 Task: Schedule a meeting titled 'Discussion on Project Management' on 06/30/23 from 10:00 AM to 10:30 AM in 'Conference Hall B Wing' with Ajaz Imtiyaz Ansari and Ajay Kumar Jha, and include a Microsoft Teams link.
Action: Mouse moved to (12, 55)
Screenshot: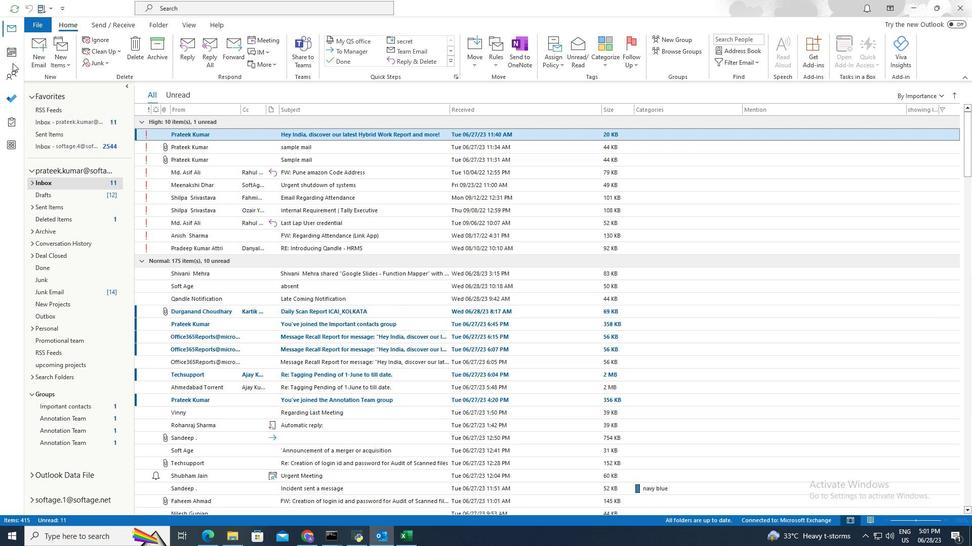 
Action: Mouse pressed left at (12, 55)
Screenshot: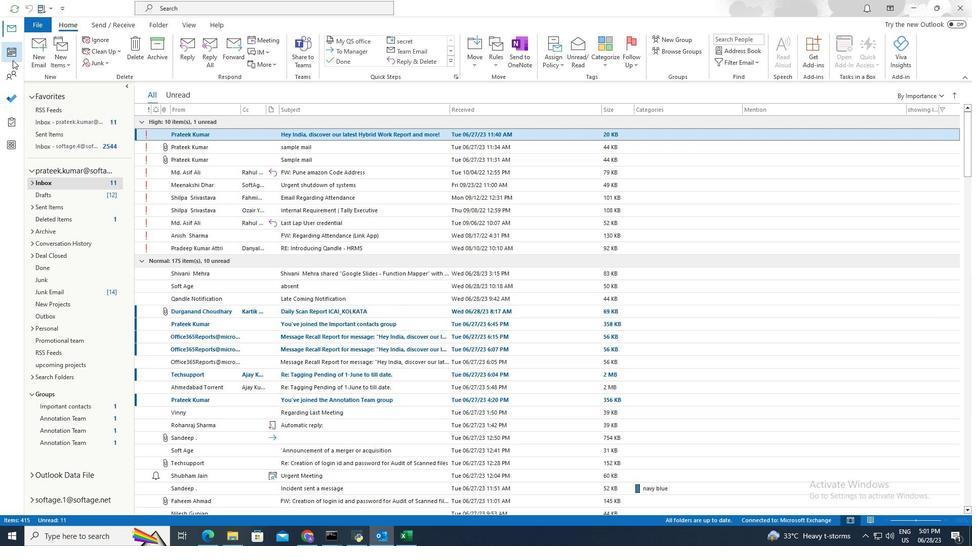 
Action: Mouse moved to (76, 57)
Screenshot: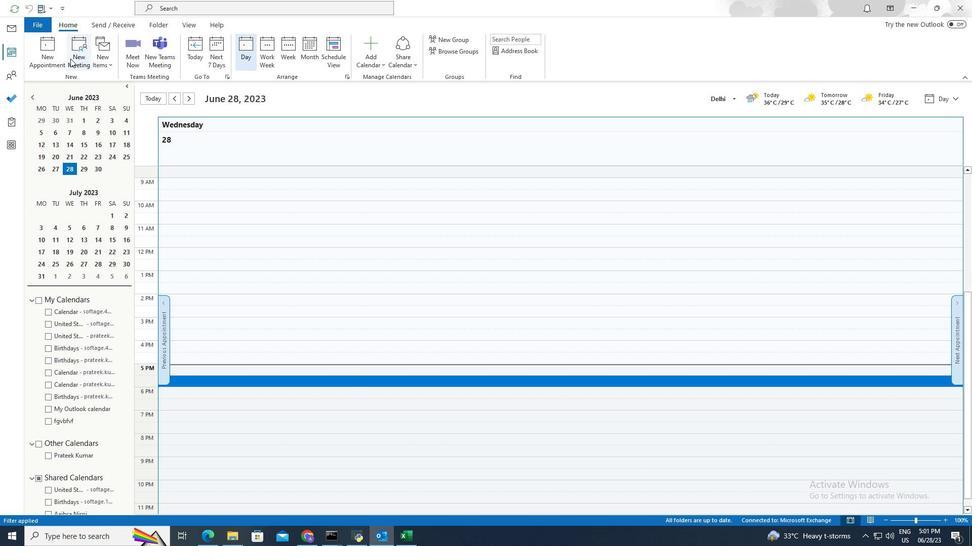 
Action: Mouse pressed left at (76, 57)
Screenshot: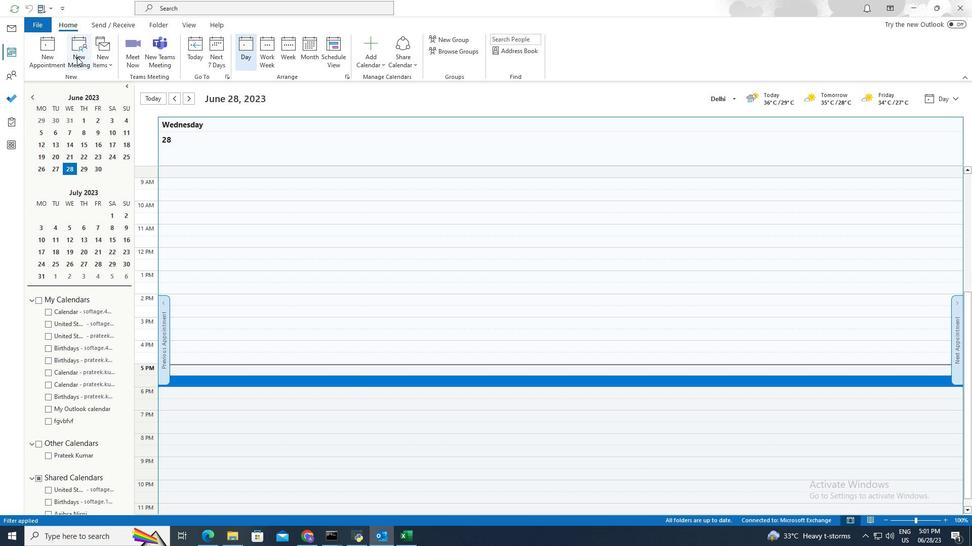 
Action: Mouse moved to (124, 130)
Screenshot: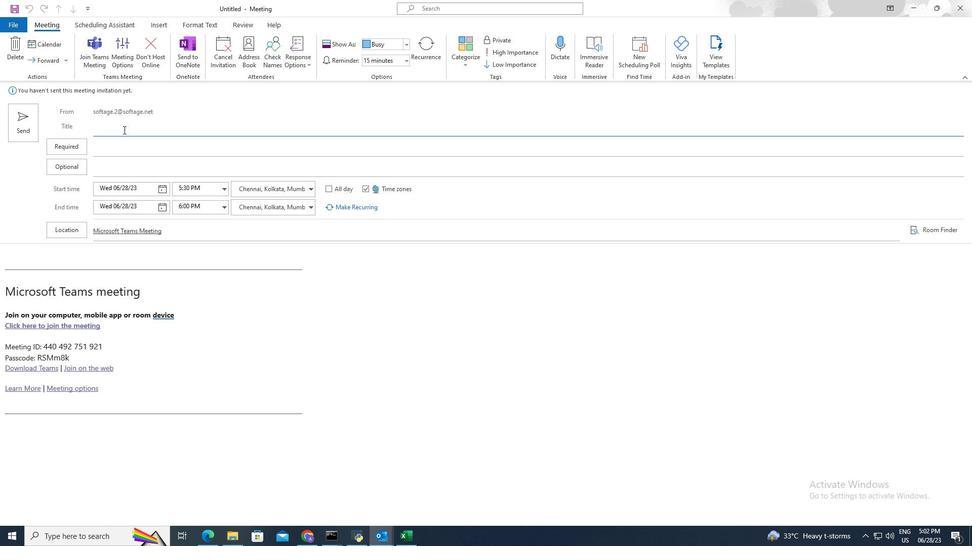 
Action: Mouse pressed left at (124, 130)
Screenshot: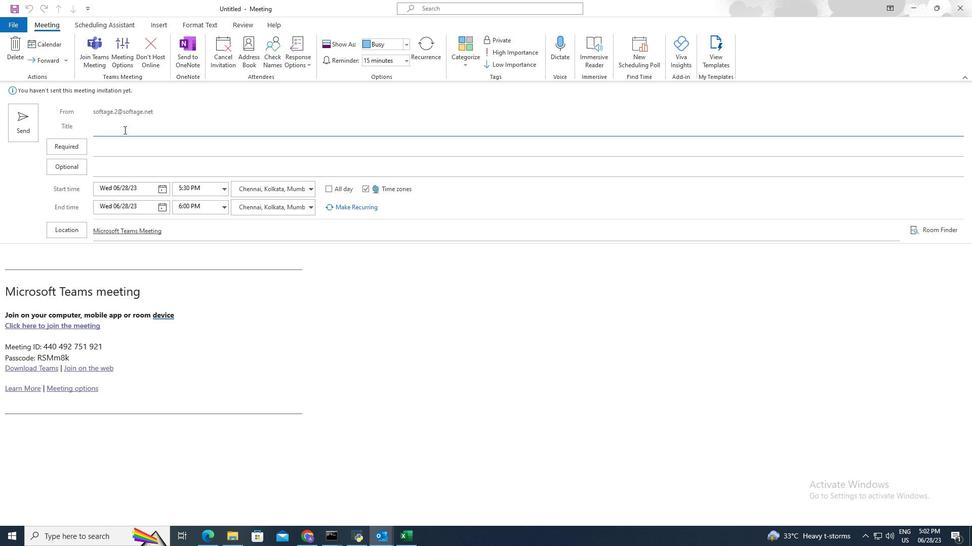 
Action: Mouse moved to (125, 129)
Screenshot: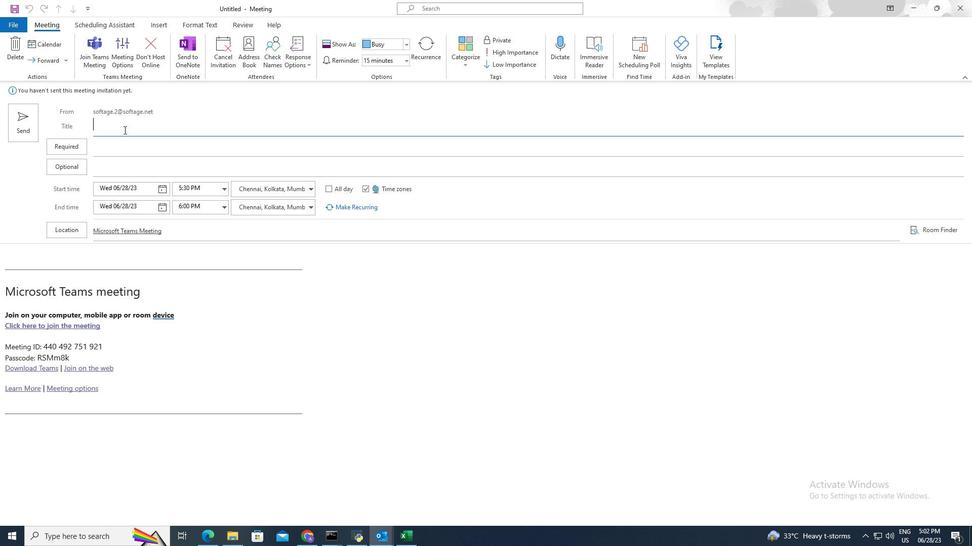 
Action: Key pressed <Key.shift>Discussion<Key.space>on<Key.space><Key.shift>Project<Key.space><Key.shift>Management
Screenshot: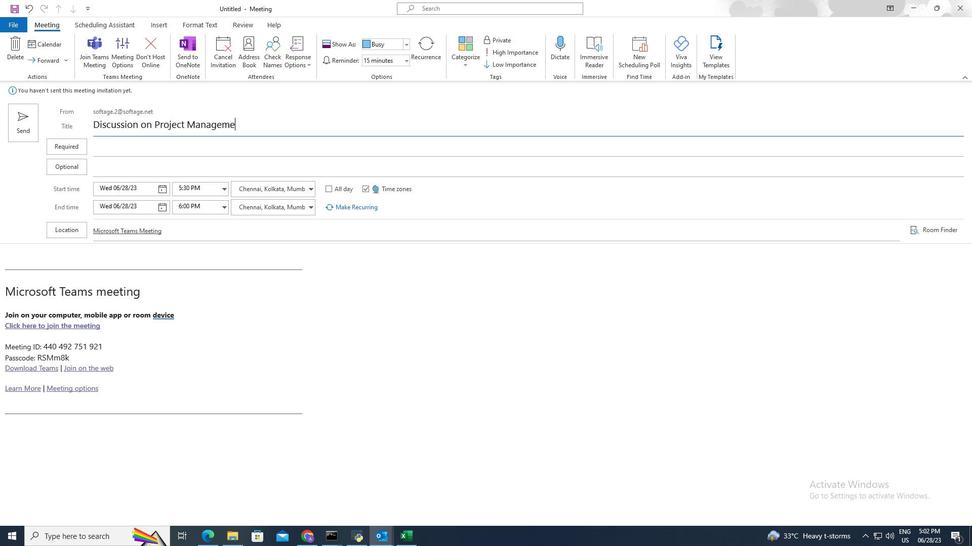 
Action: Mouse moved to (128, 252)
Screenshot: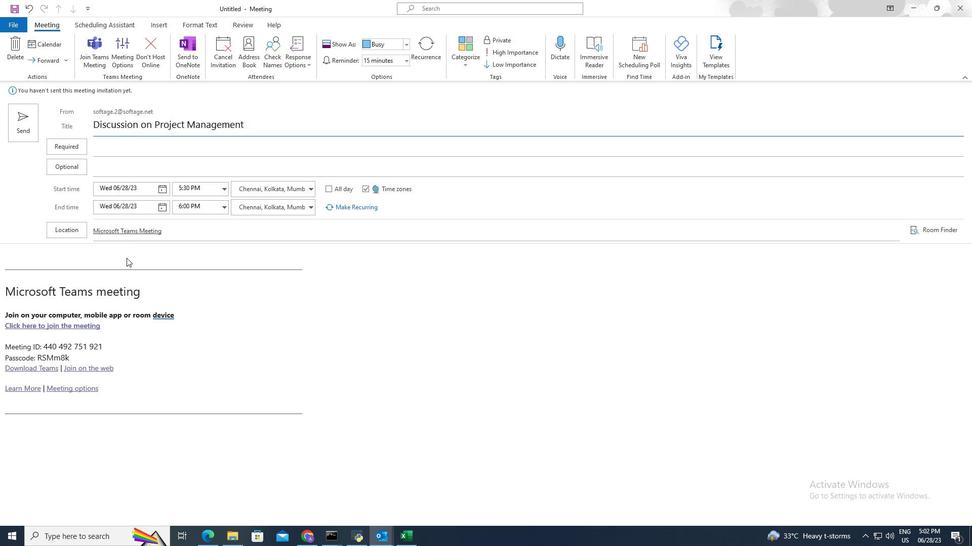 
Action: Mouse pressed left at (128, 252)
Screenshot: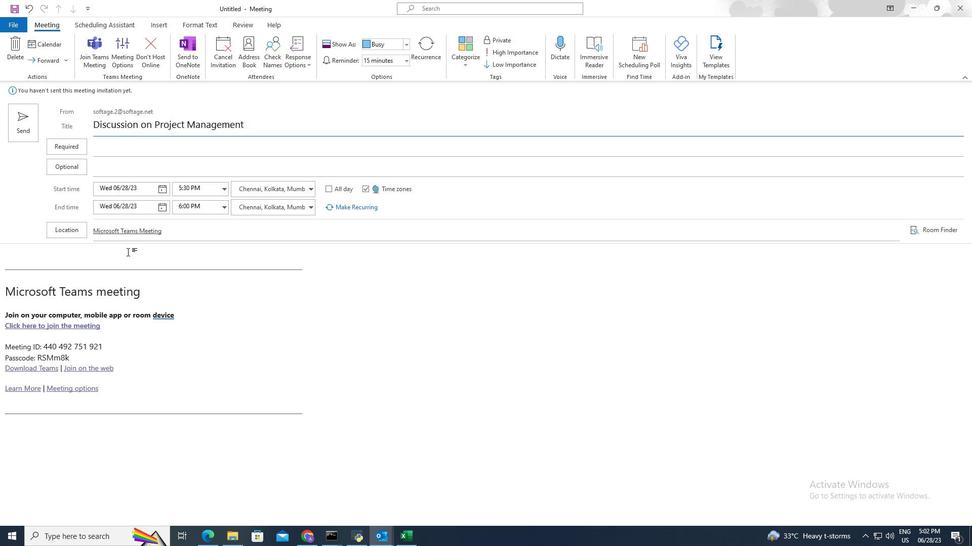 
Action: Key pressed <Key.shift>Kindly<Key.space>ber<Key.backspace><Key.space>aba<Key.backspace><Key.backspace>vailabe<Key.backspace>le<Key.space>on<Key.space>time<Key.space>and<Key.space>it<Key.space>is<Key.space>mee<Key.backspace><Key.backspace>andatory<Key.space>for<Key.space>a
Screenshot: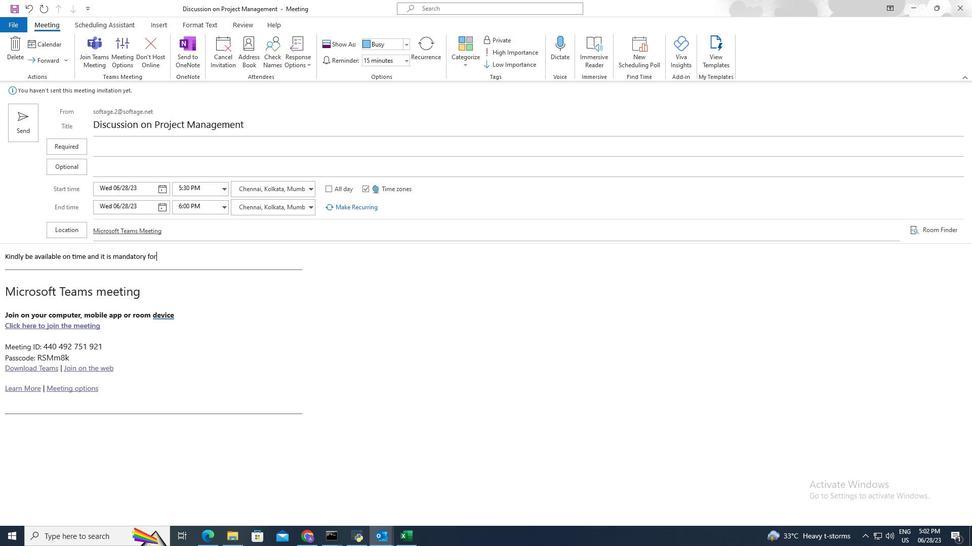 
Action: Mouse moved to (128, 251)
Screenshot: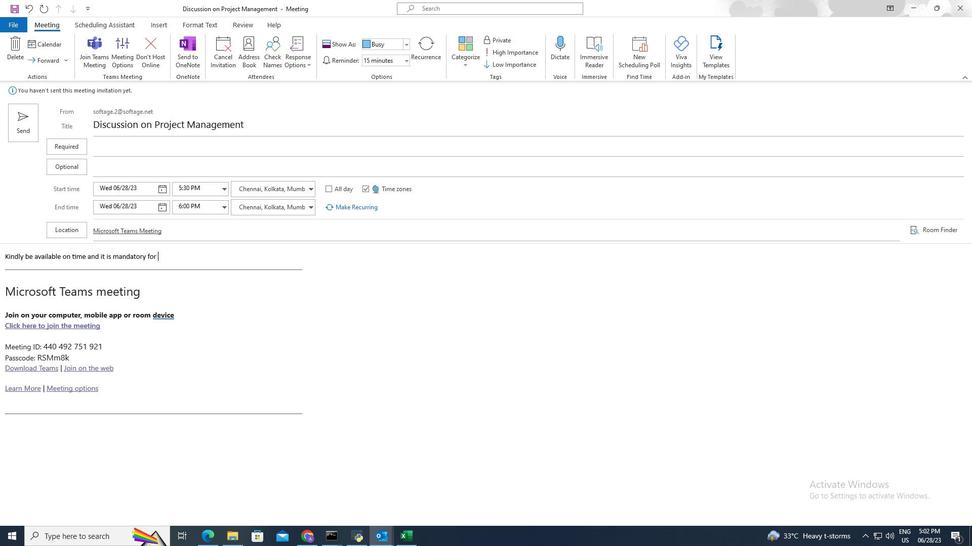 
Action: Key pressed ll
Screenshot: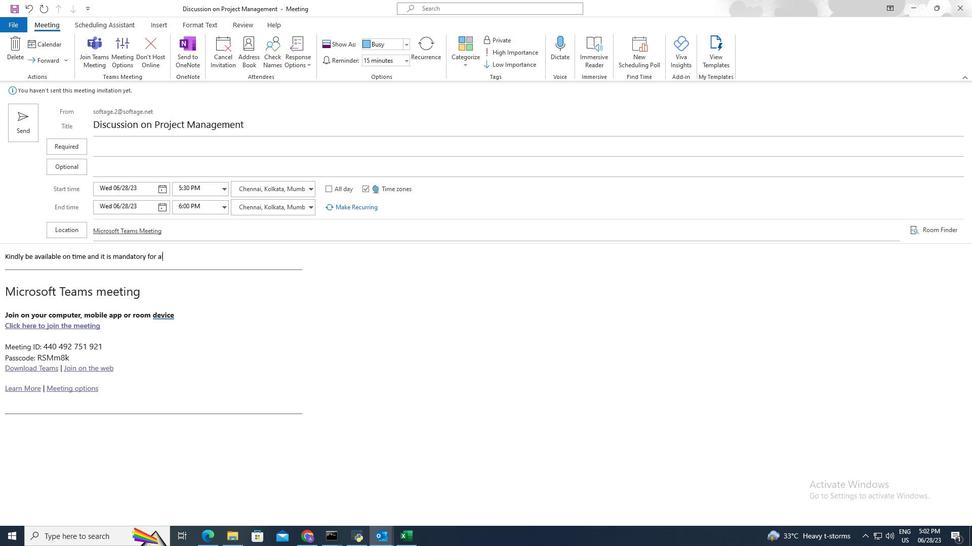 
Action: Mouse moved to (161, 187)
Screenshot: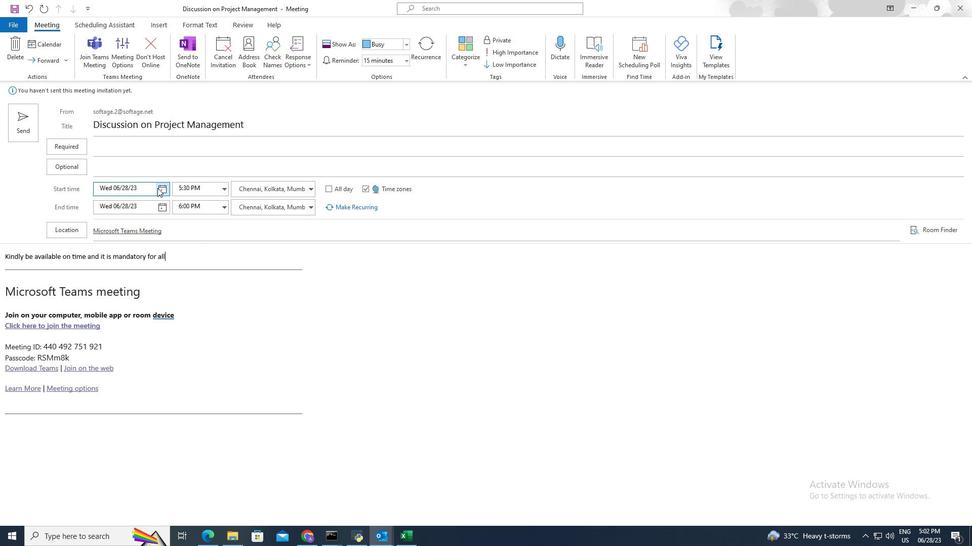 
Action: Mouse pressed left at (161, 187)
Screenshot: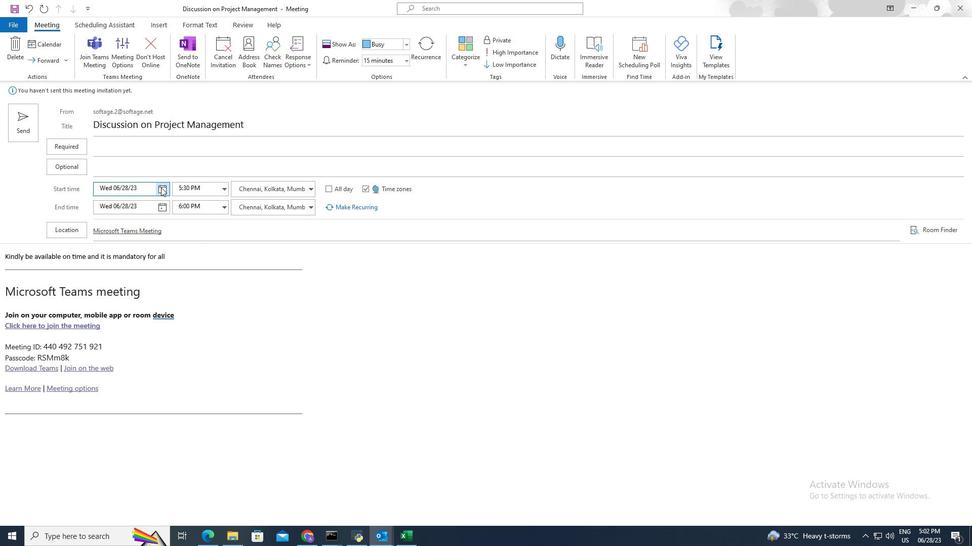 
Action: Mouse moved to (128, 274)
Screenshot: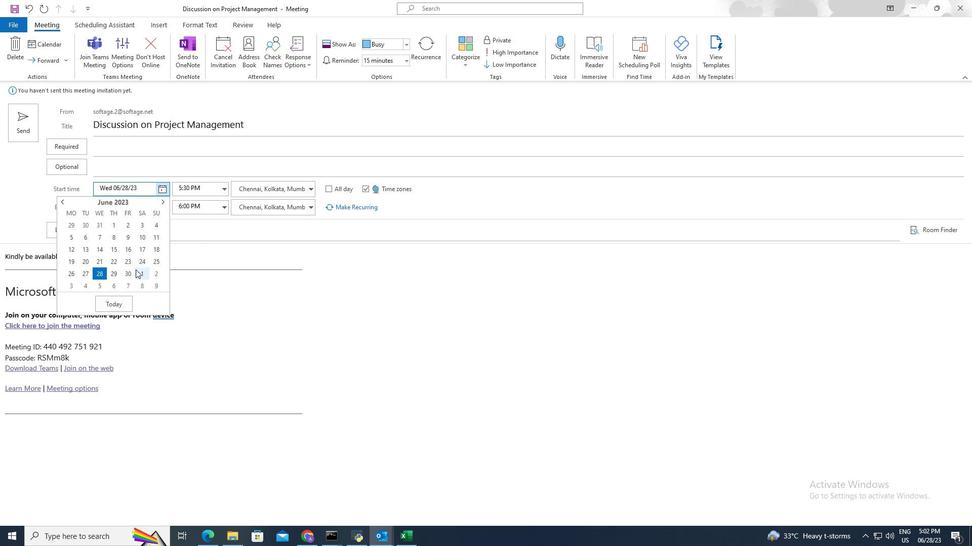 
Action: Mouse pressed left at (128, 274)
Screenshot: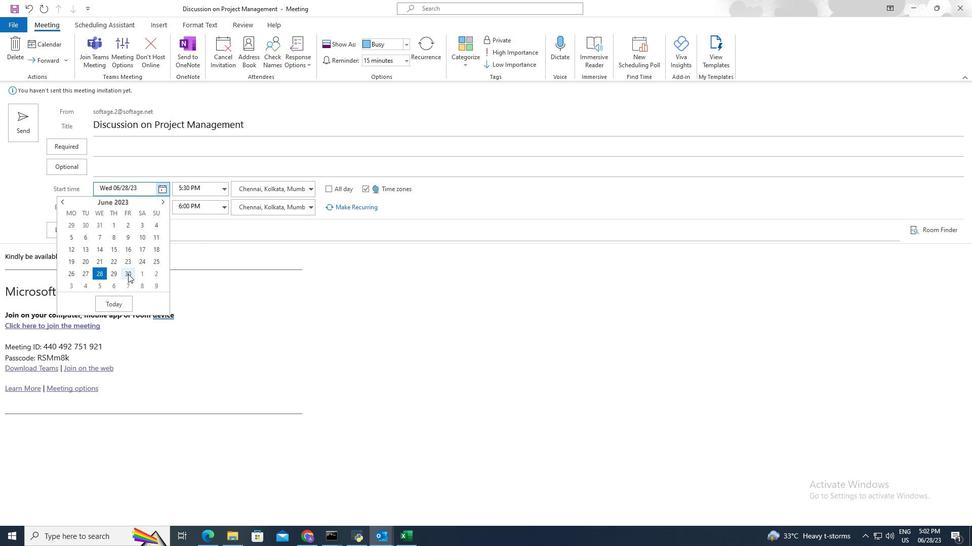 
Action: Mouse moved to (224, 190)
Screenshot: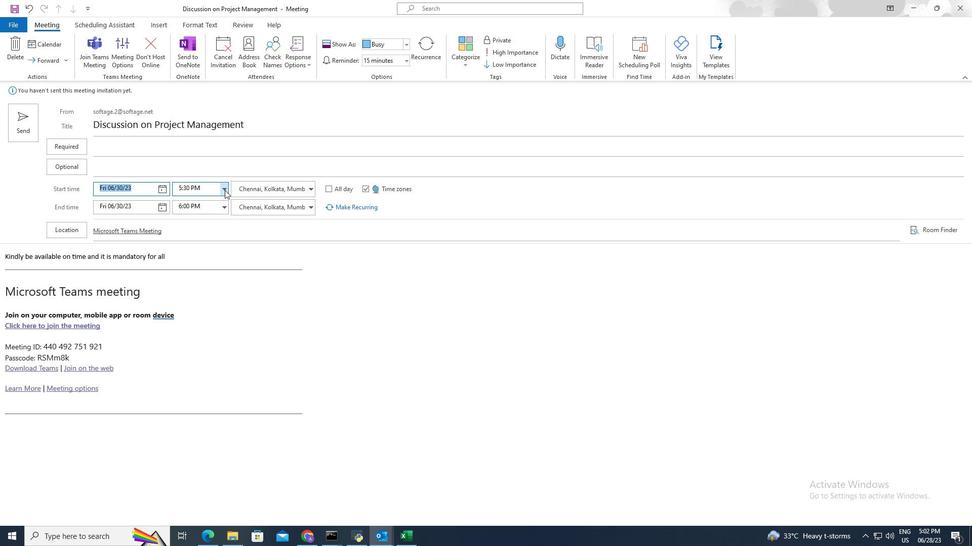 
Action: Mouse pressed left at (224, 190)
Screenshot: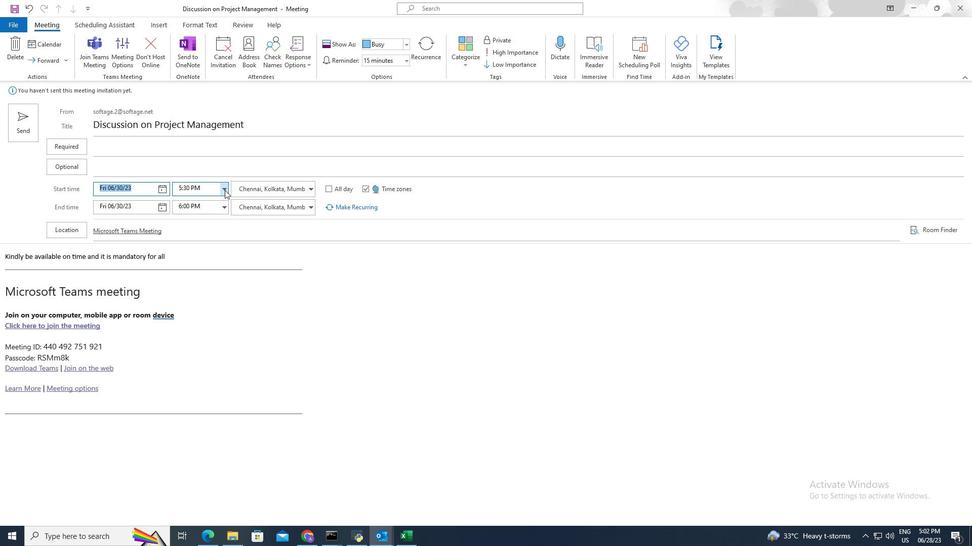 
Action: Mouse moved to (223, 200)
Screenshot: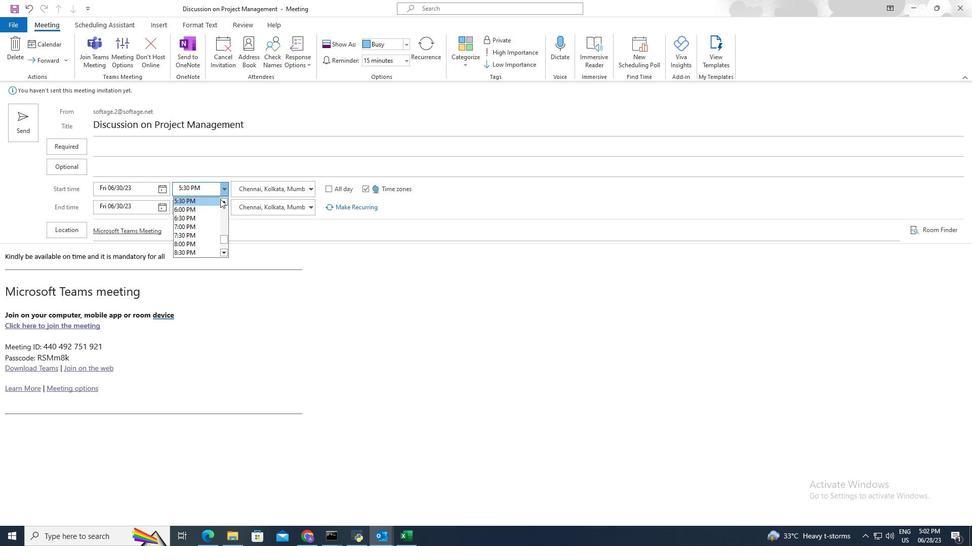 
Action: Mouse pressed left at (223, 200)
Screenshot: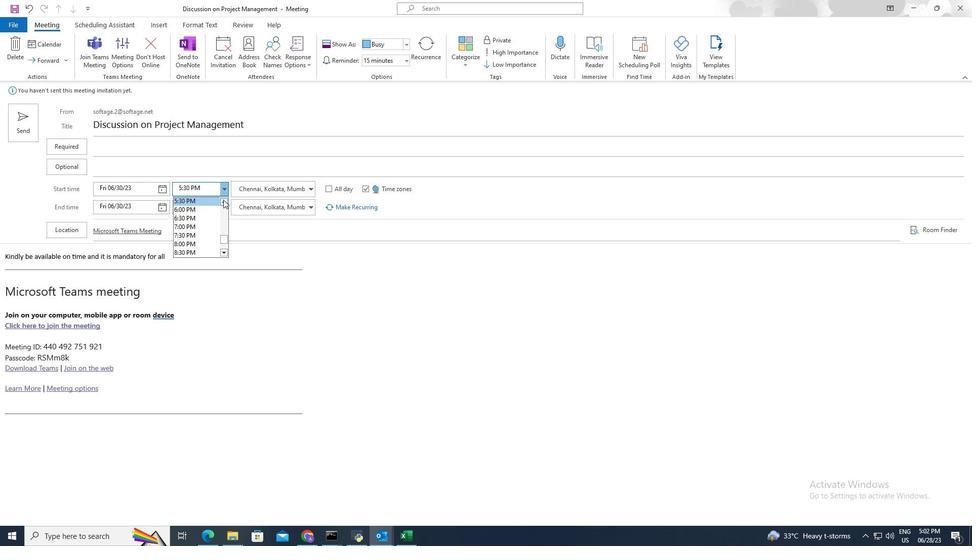 
Action: Mouse moved to (223, 201)
Screenshot: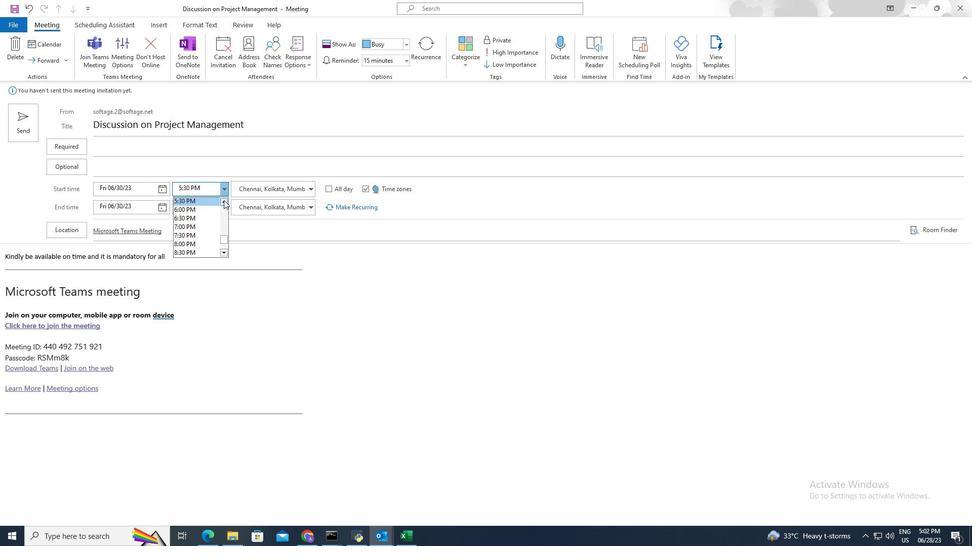 
Action: Mouse pressed left at (223, 201)
Screenshot: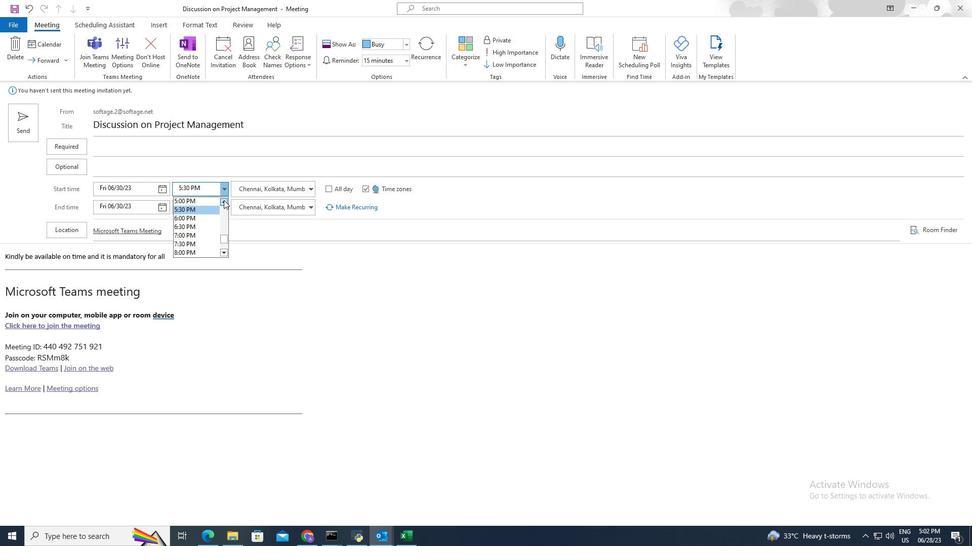 
Action: Mouse moved to (223, 201)
Screenshot: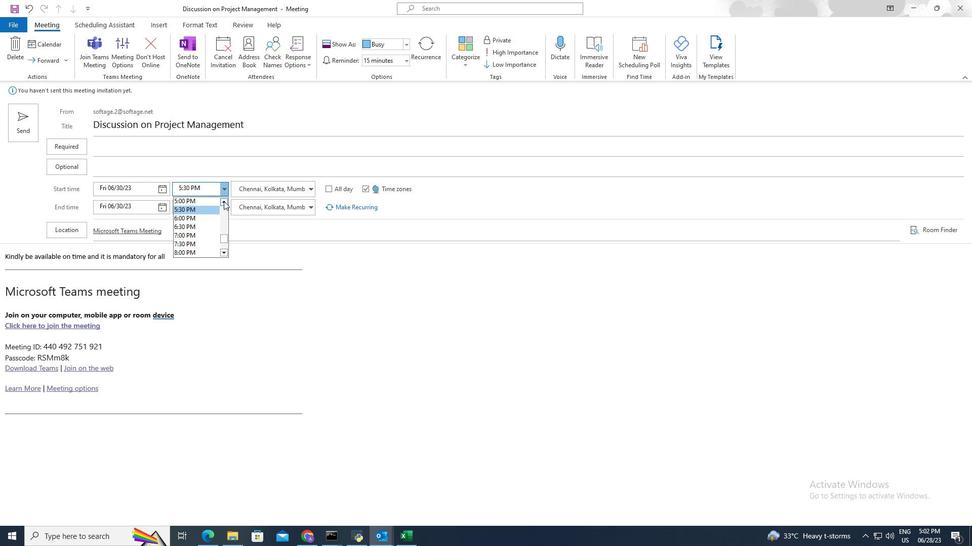 
Action: Mouse pressed left at (223, 201)
Screenshot: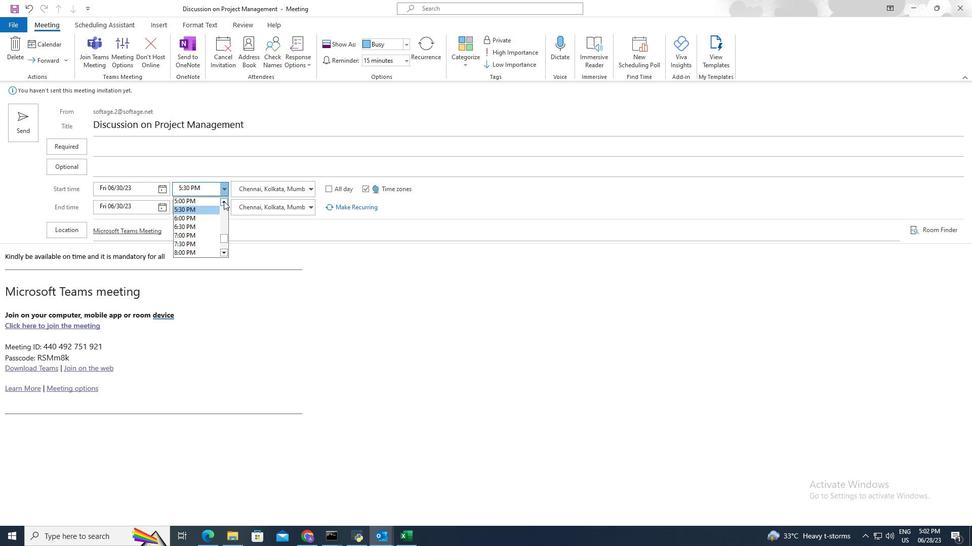 
Action: Mouse moved to (223, 202)
Screenshot: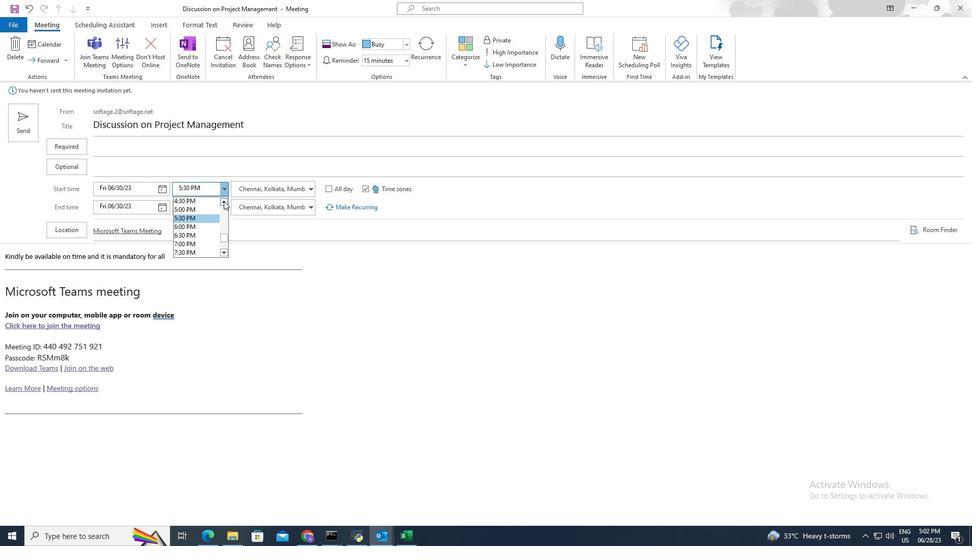 
Action: Mouse pressed left at (223, 202)
Screenshot: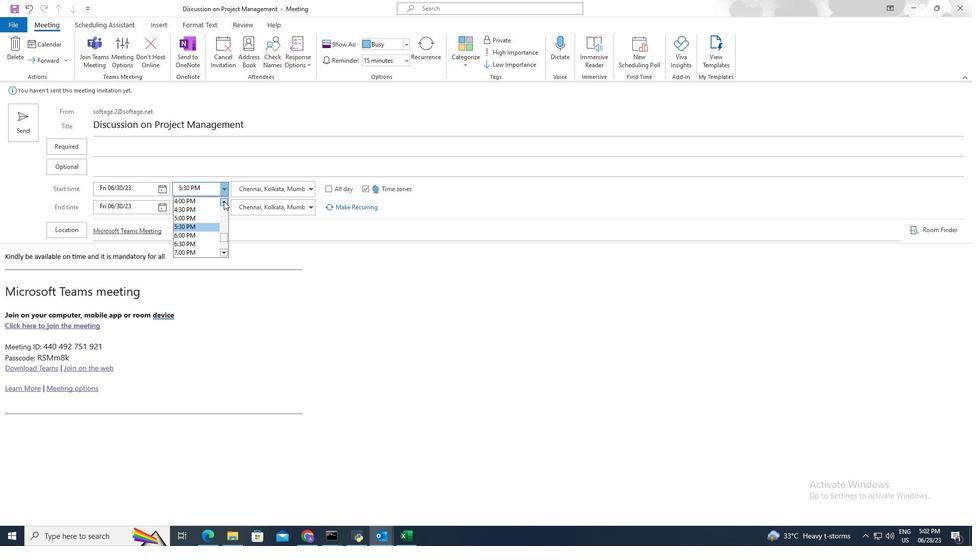 
Action: Mouse moved to (223, 202)
Screenshot: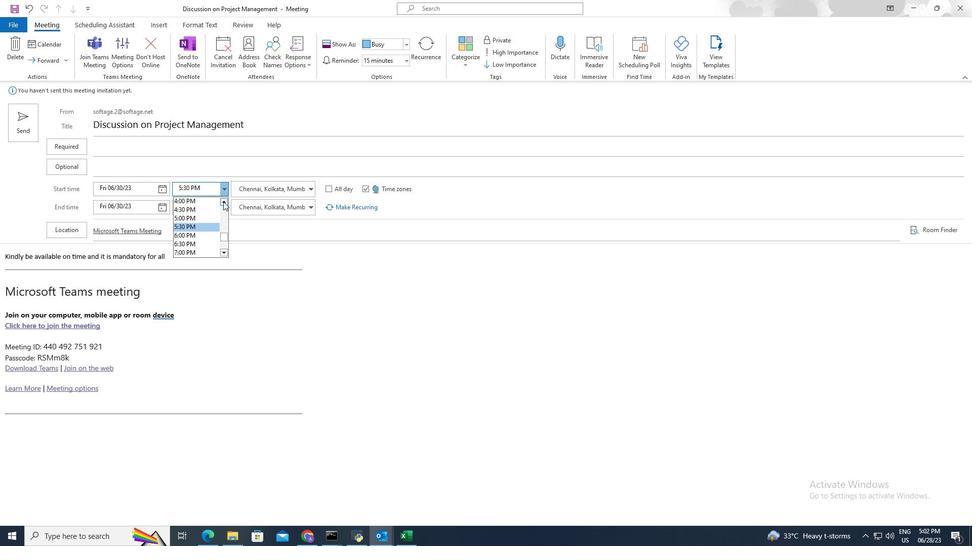 
Action: Mouse pressed left at (223, 202)
Screenshot: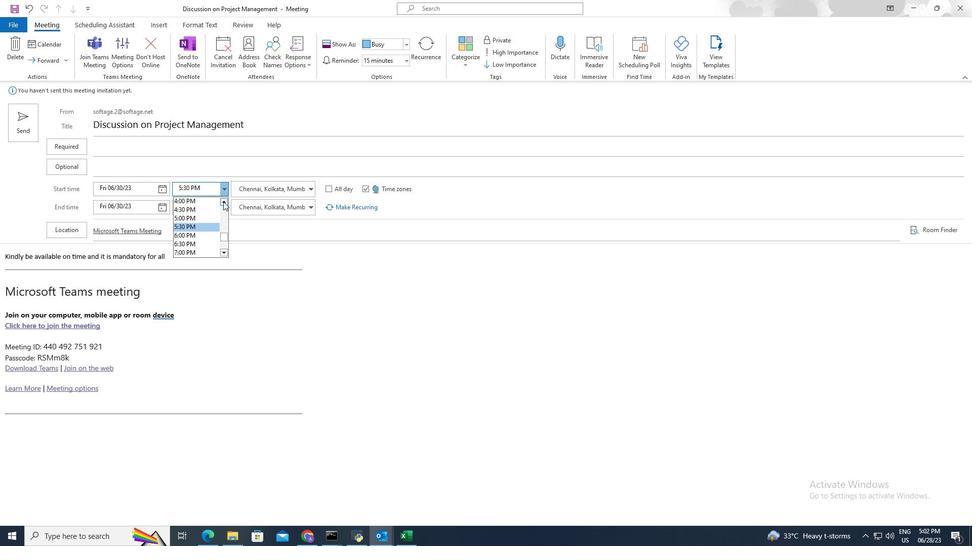 
Action: Mouse pressed left at (223, 202)
Screenshot: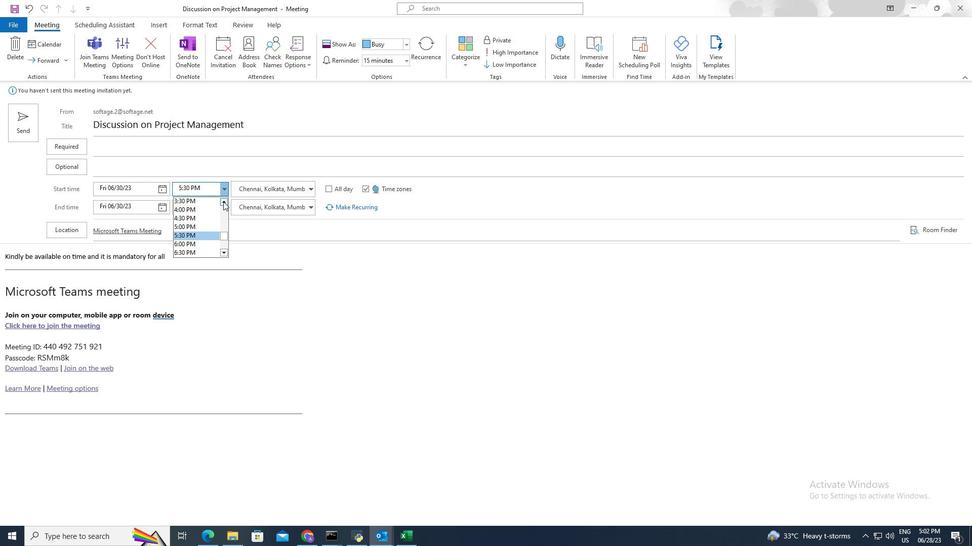 
Action: Mouse pressed left at (223, 202)
Screenshot: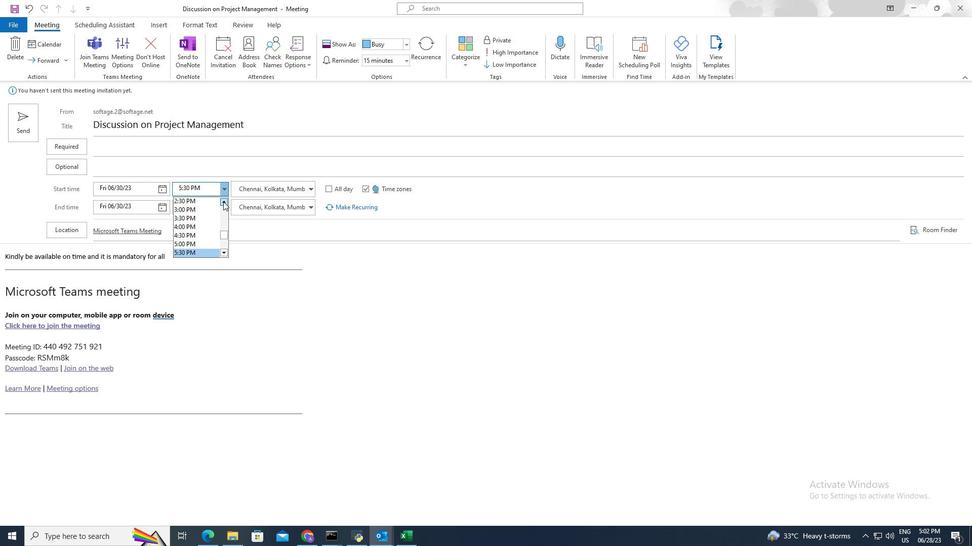 
Action: Mouse pressed left at (223, 202)
Screenshot: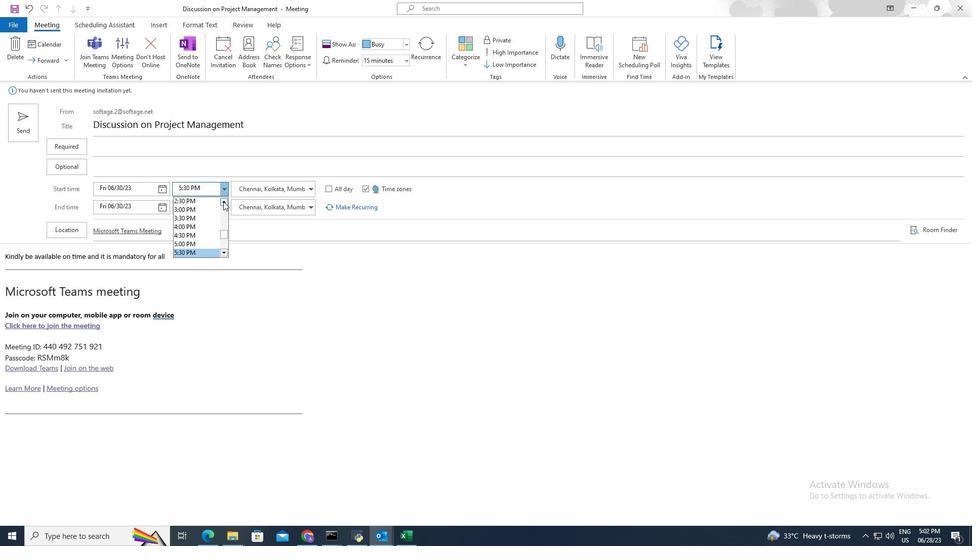 
Action: Mouse moved to (222, 202)
Screenshot: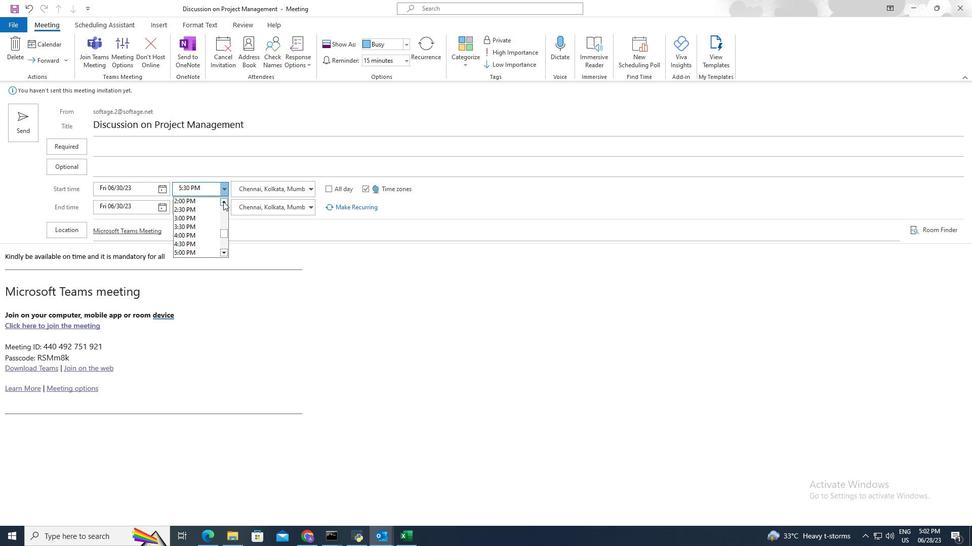 
Action: Mouse pressed left at (222, 202)
Screenshot: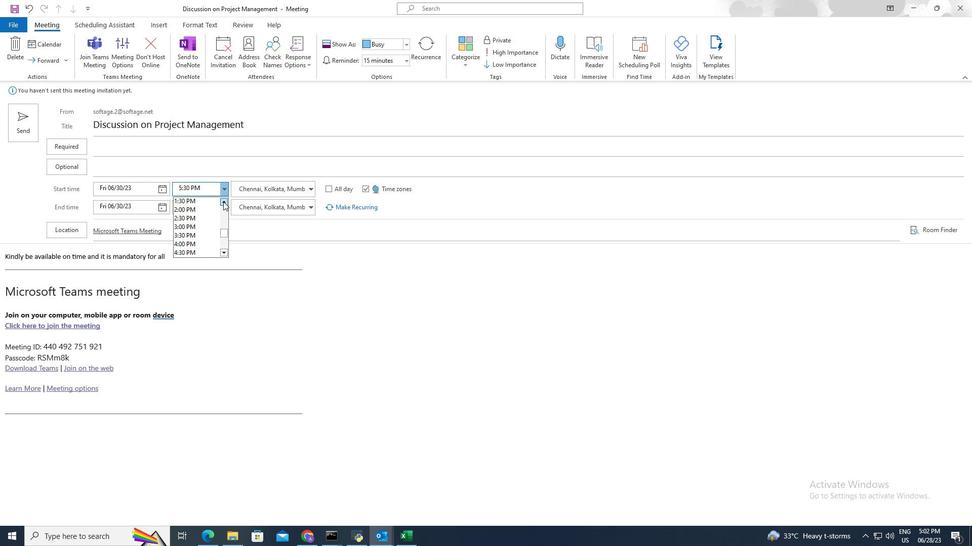 
Action: Mouse pressed left at (222, 202)
Screenshot: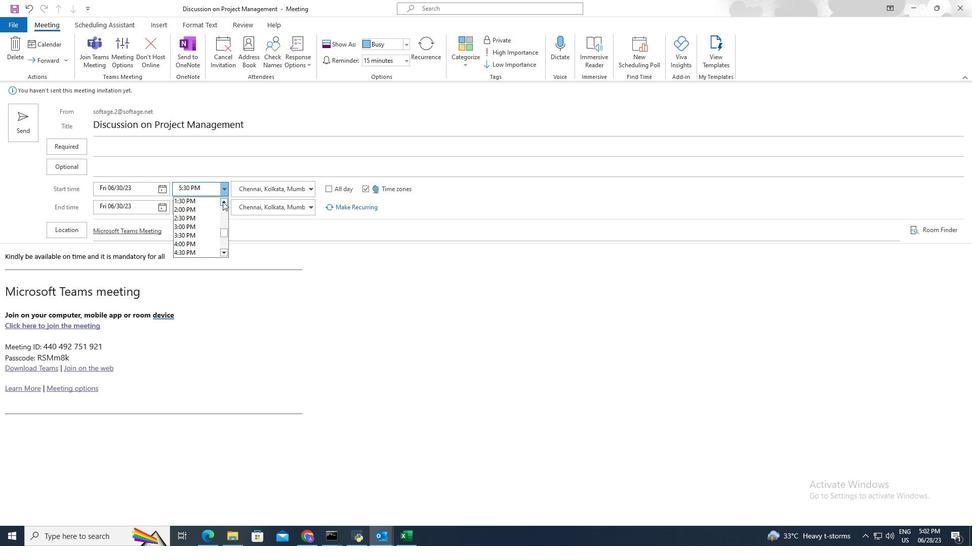 
Action: Mouse pressed left at (222, 202)
Screenshot: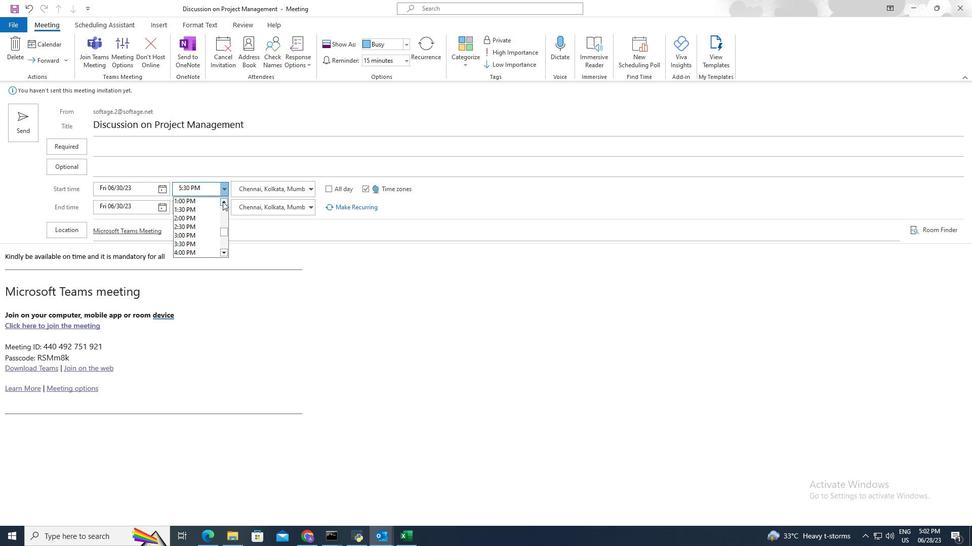 
Action: Mouse pressed left at (222, 202)
Screenshot: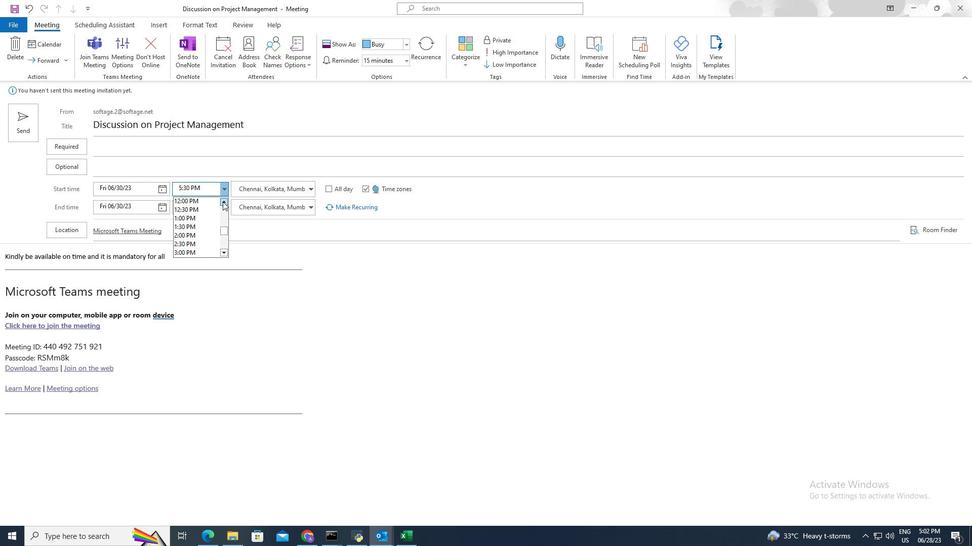 
Action: Mouse pressed left at (222, 202)
Screenshot: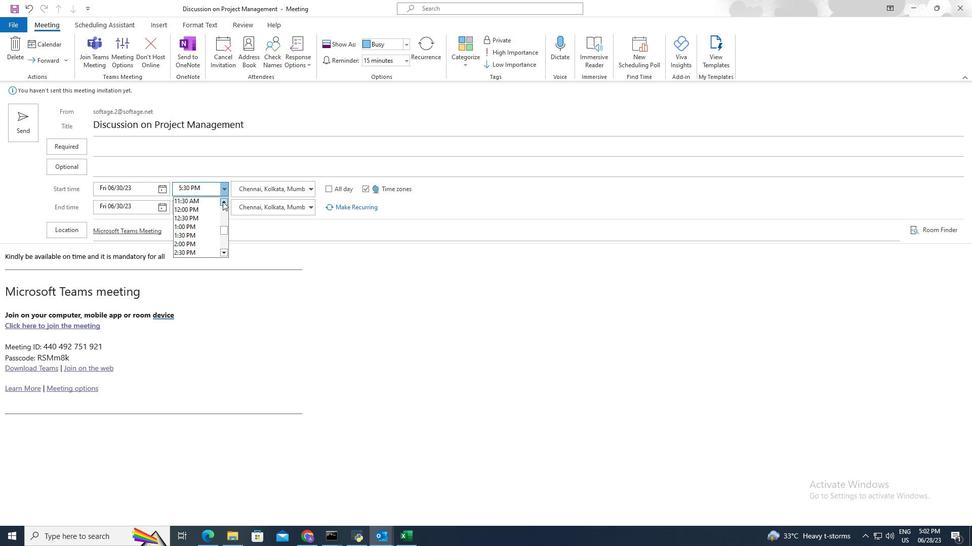 
Action: Mouse pressed left at (222, 202)
Screenshot: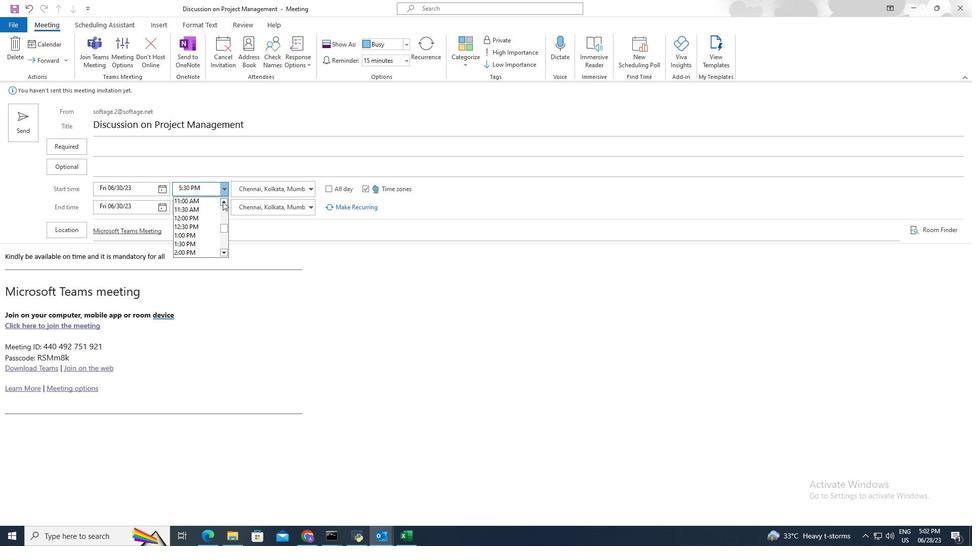 
Action: Mouse pressed left at (222, 202)
Screenshot: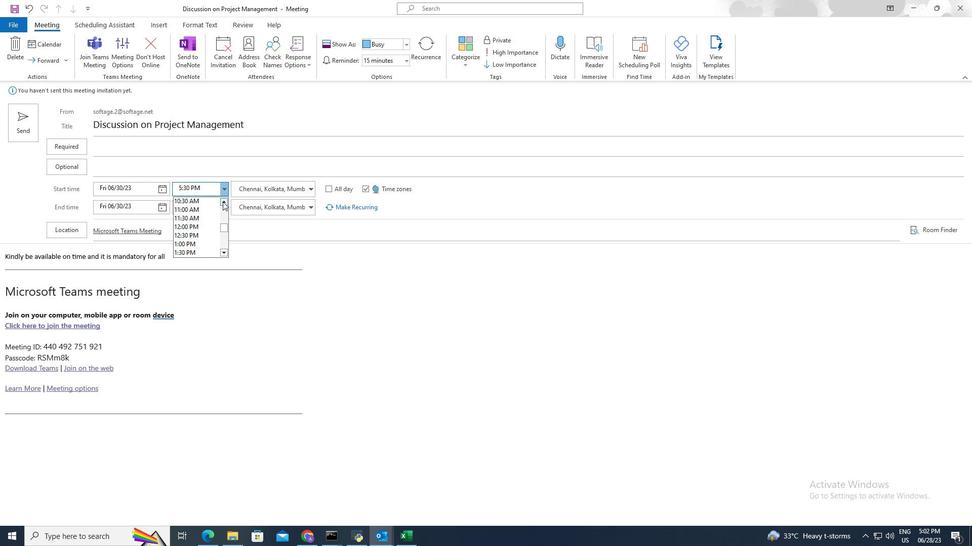 
Action: Mouse moved to (206, 200)
Screenshot: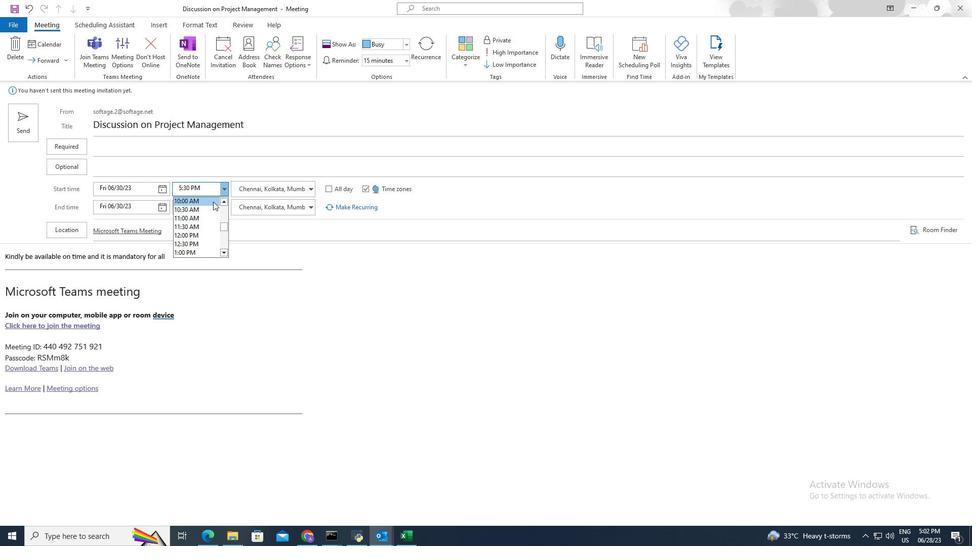 
Action: Mouse pressed left at (206, 200)
Screenshot: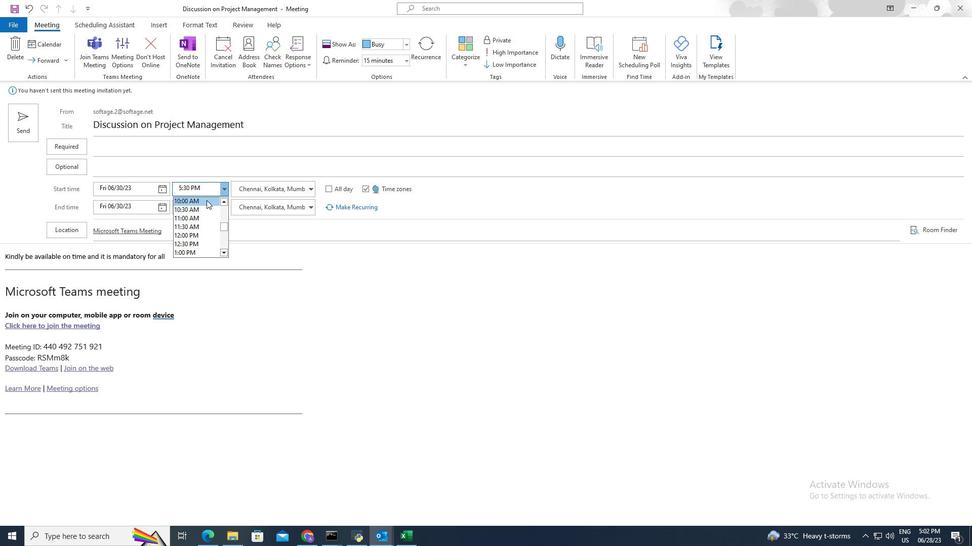 
Action: Mouse moved to (178, 236)
Screenshot: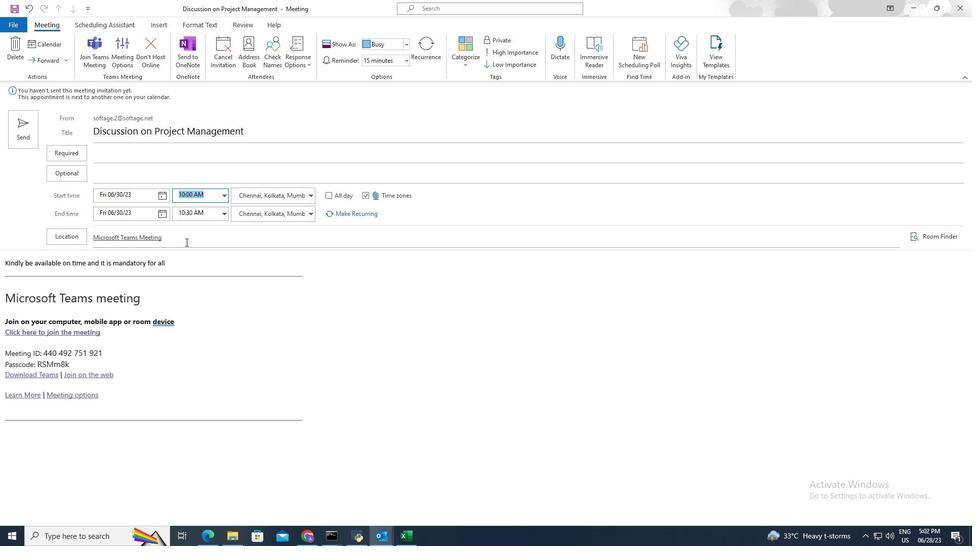 
Action: Mouse pressed left at (178, 236)
Screenshot: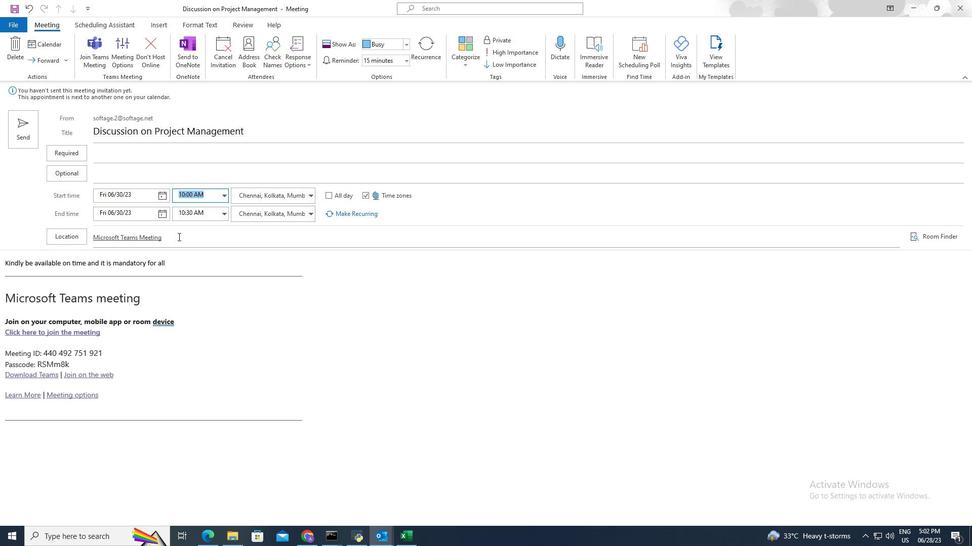 
Action: Mouse moved to (178, 236)
Screenshot: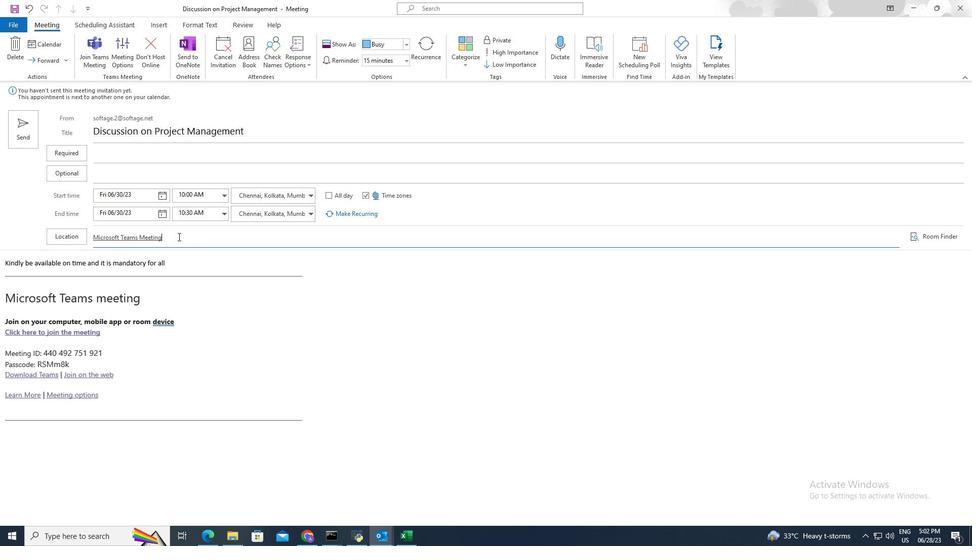 
Action: Key pressed <Key.backspace><Key.shift>Conference<Key.space><Key.shift>Hall<Key.space><Key.shift><Key.shift><Key.shift><Key.shift><Key.shift><Key.shift><Key.shift><Key.shift><Key.shift><Key.shift><Key.shift><Key.shift><Key.shift><Key.shift><Key.shift><Key.shift><Key.shift>B<Key.space><Key.shift>Wing
Screenshot: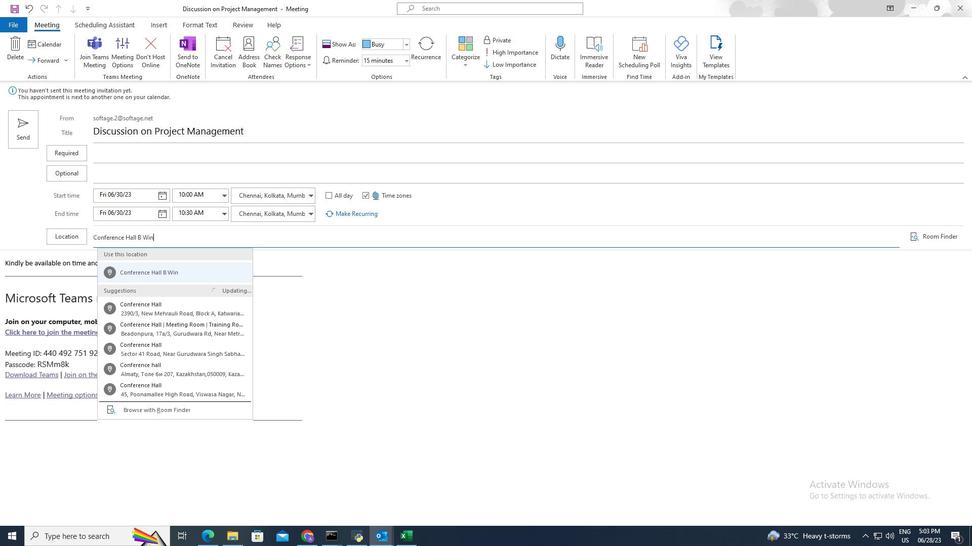 
Action: Mouse moved to (252, 56)
Screenshot: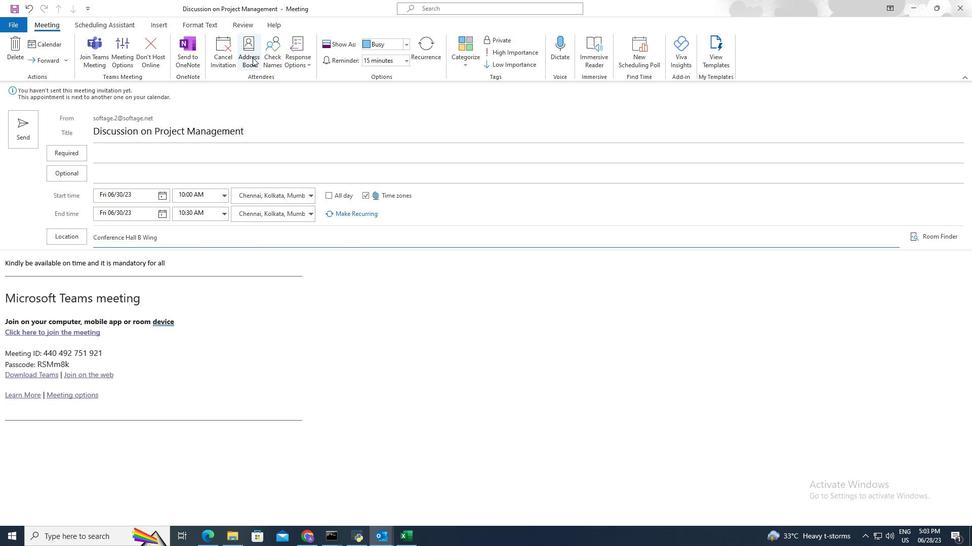 
Action: Mouse pressed left at (252, 56)
Screenshot: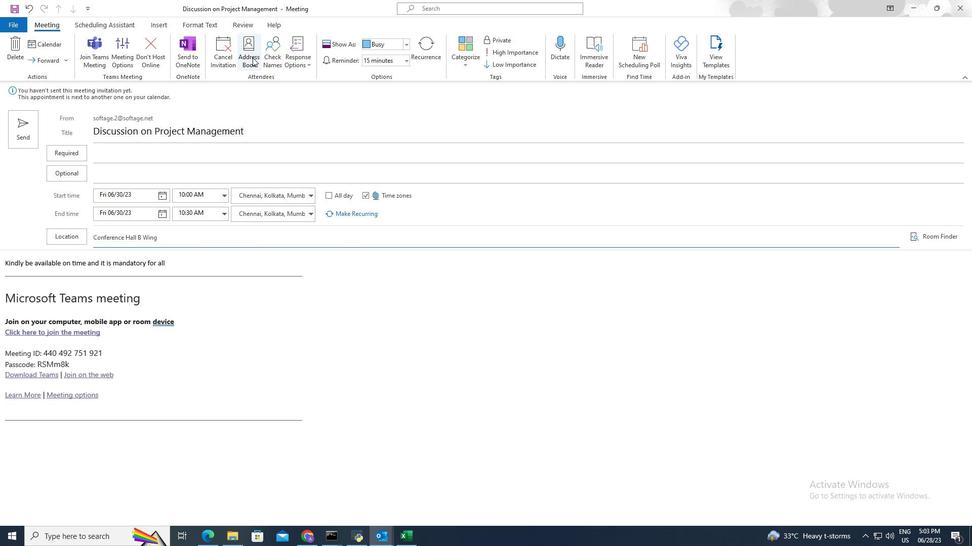 
Action: Mouse moved to (361, 291)
Screenshot: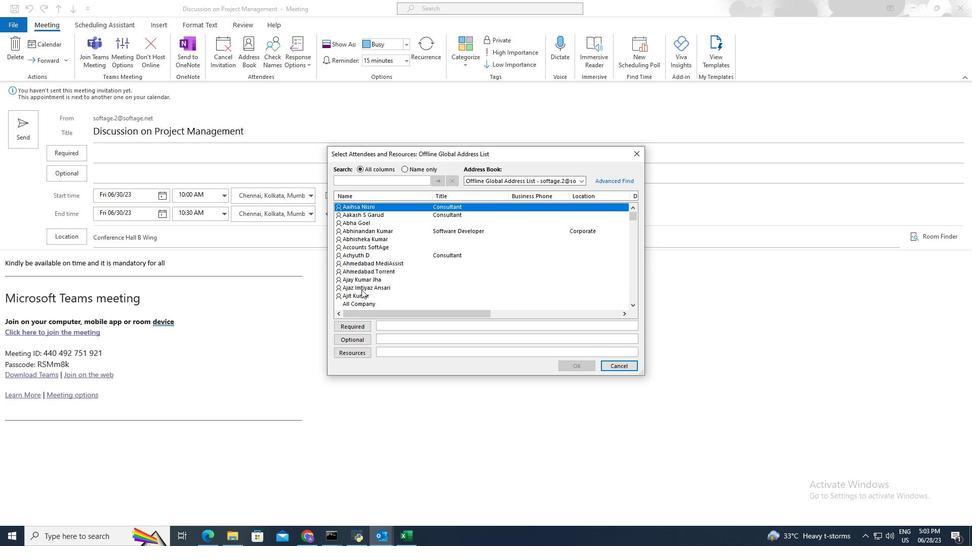 
Action: Mouse pressed left at (361, 291)
Screenshot: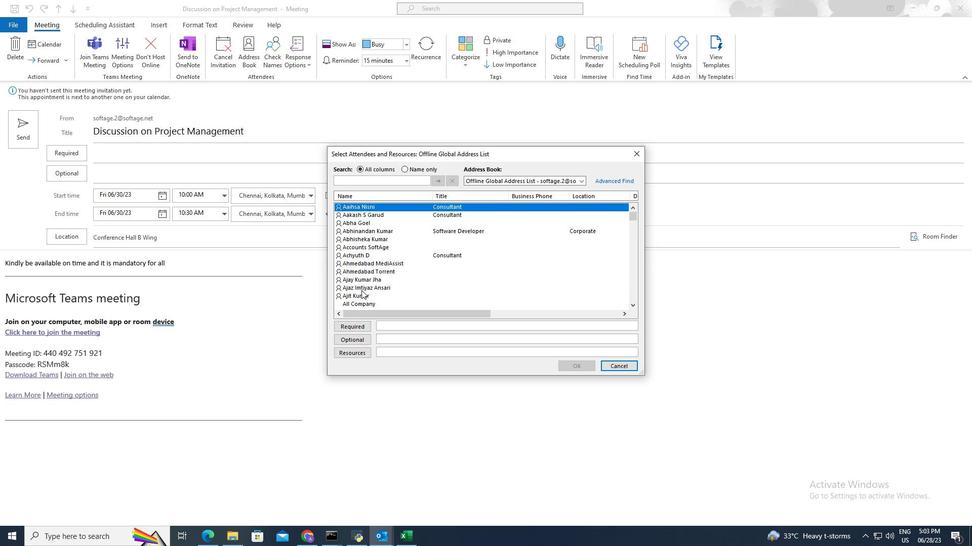 
Action: Mouse moved to (363, 278)
Screenshot: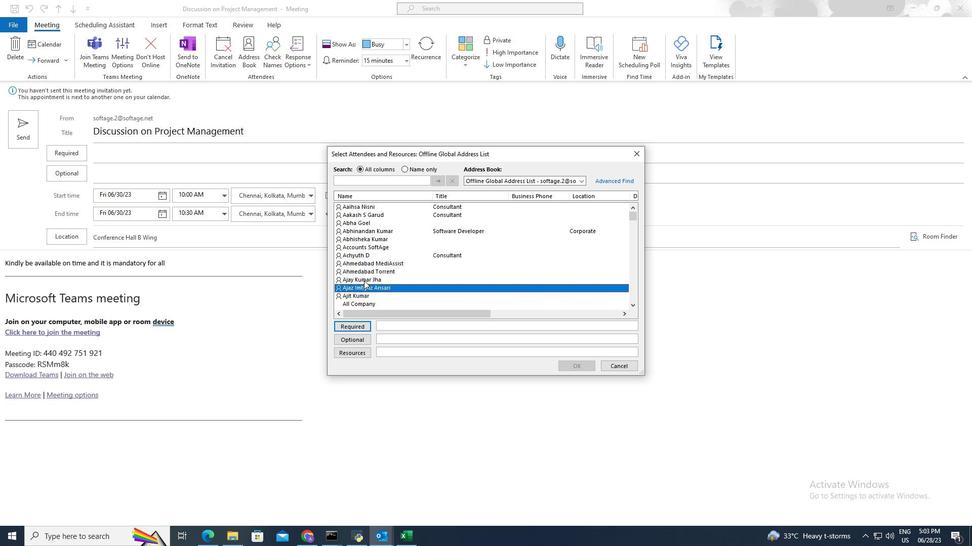 
Action: Mouse pressed left at (363, 278)
Screenshot: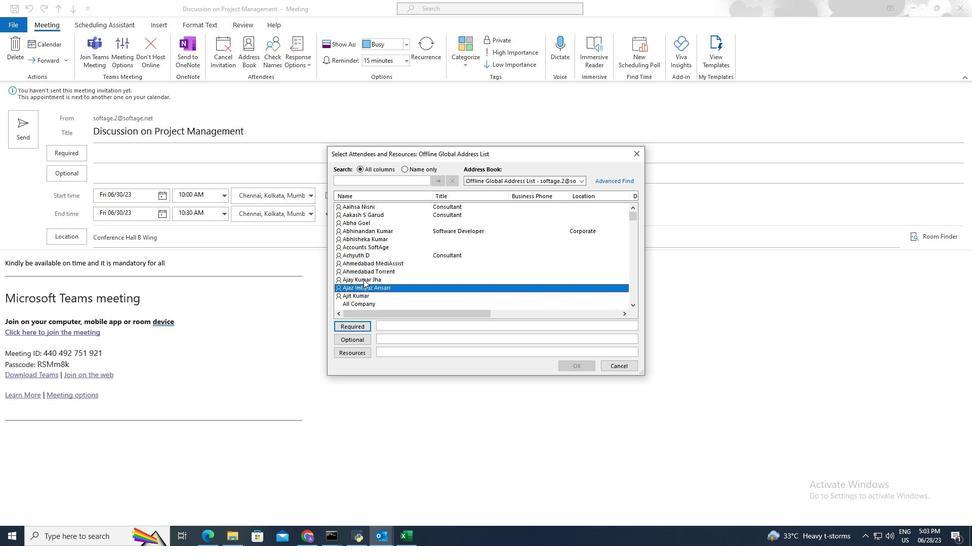 
Action: Mouse moved to (361, 326)
Screenshot: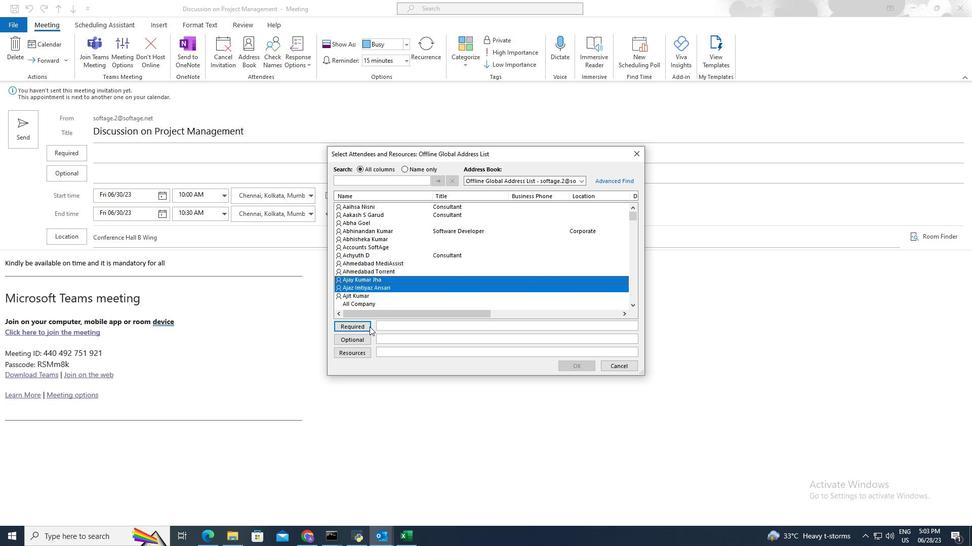 
Action: Mouse pressed left at (361, 326)
Screenshot: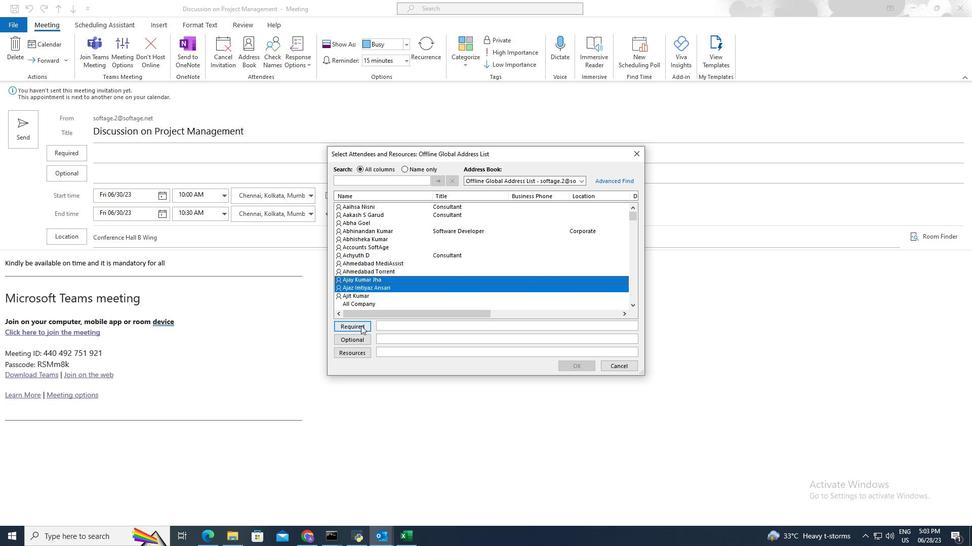 
Action: Mouse moved to (586, 367)
Screenshot: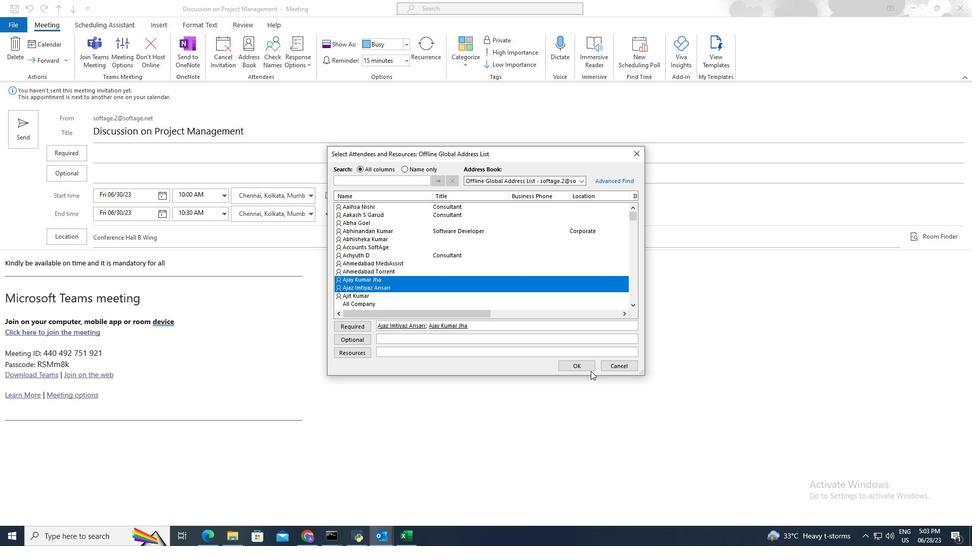 
Action: Mouse pressed left at (586, 367)
Screenshot: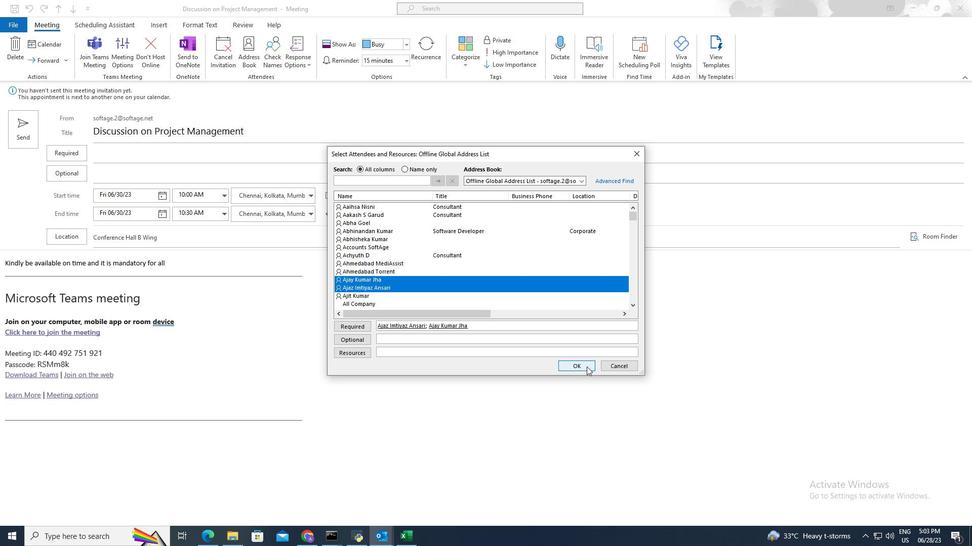 
Action: Mouse moved to (165, 26)
Screenshot: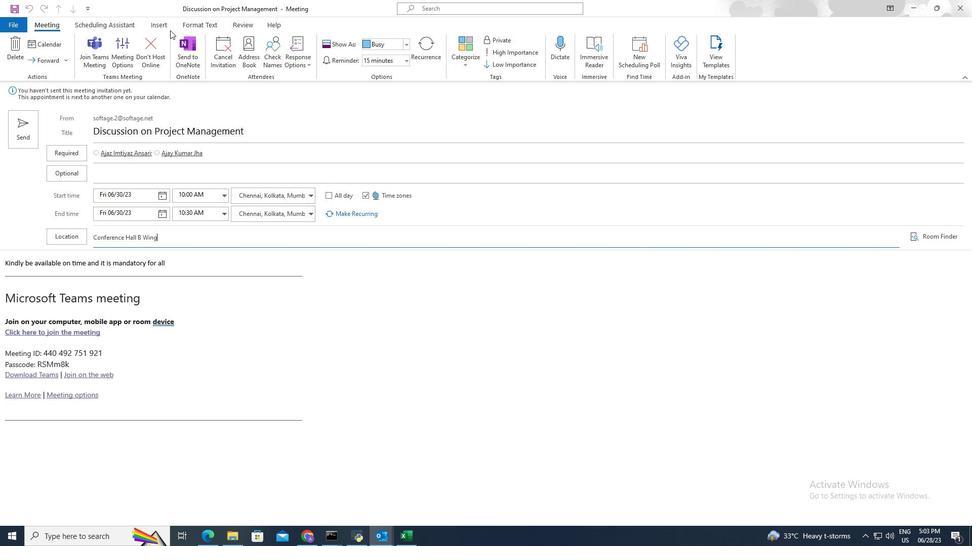
Action: Mouse pressed left at (165, 26)
Screenshot: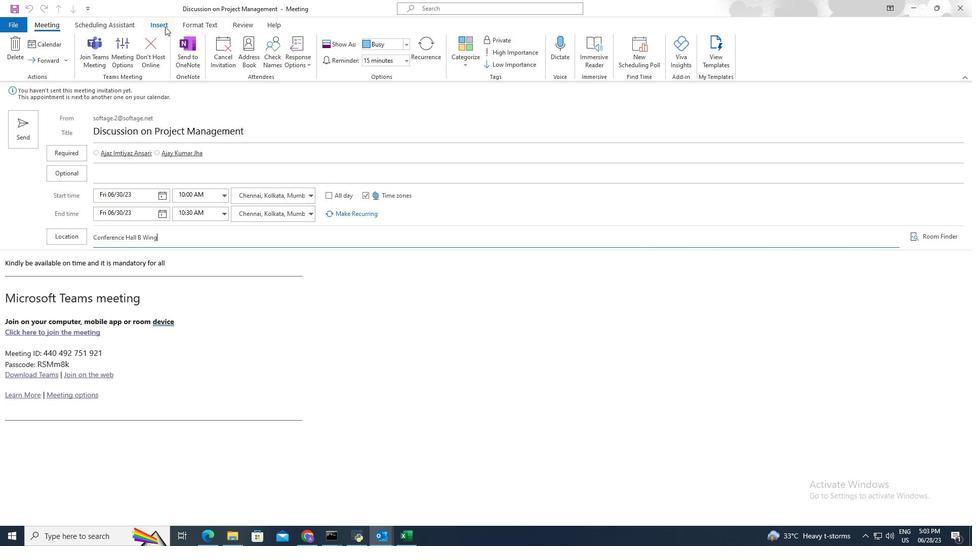 
Action: Mouse moved to (43, 50)
Screenshot: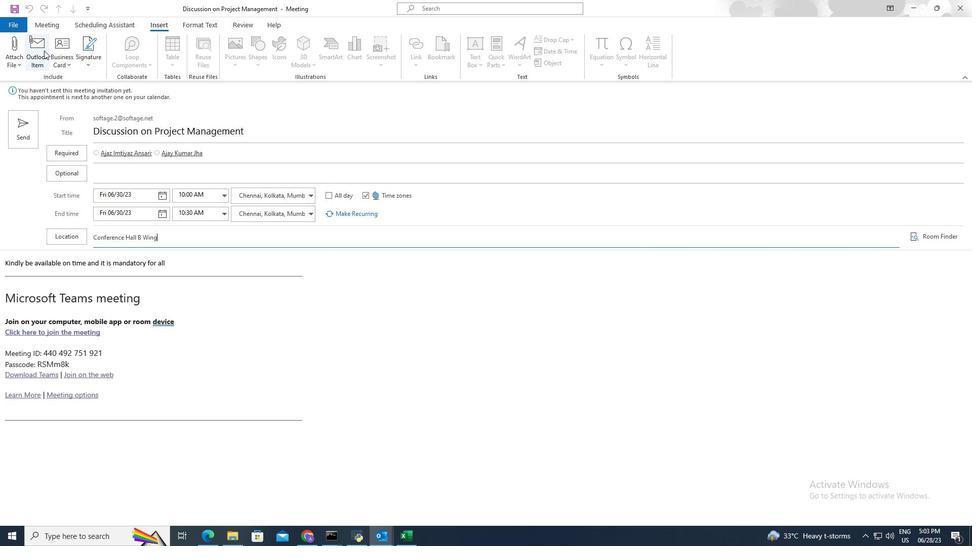 
Action: Mouse pressed left at (43, 50)
Screenshot: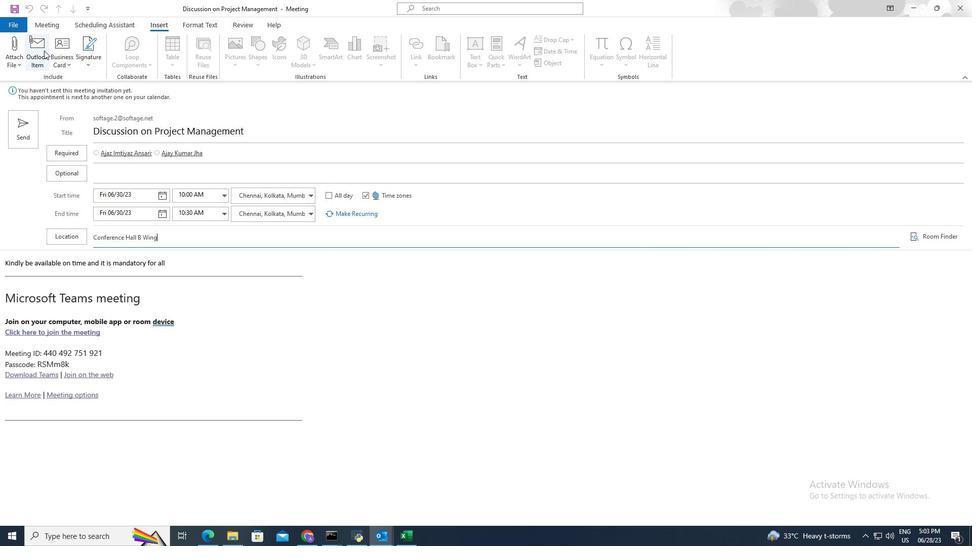
Action: Mouse moved to (259, 187)
Screenshot: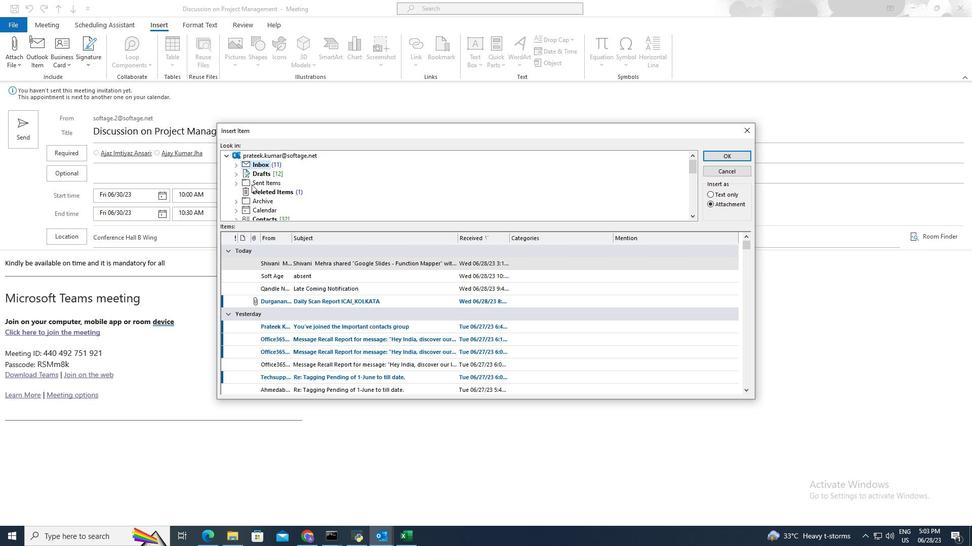 
Action: Mouse scrolled (259, 187) with delta (0, 0)
Screenshot: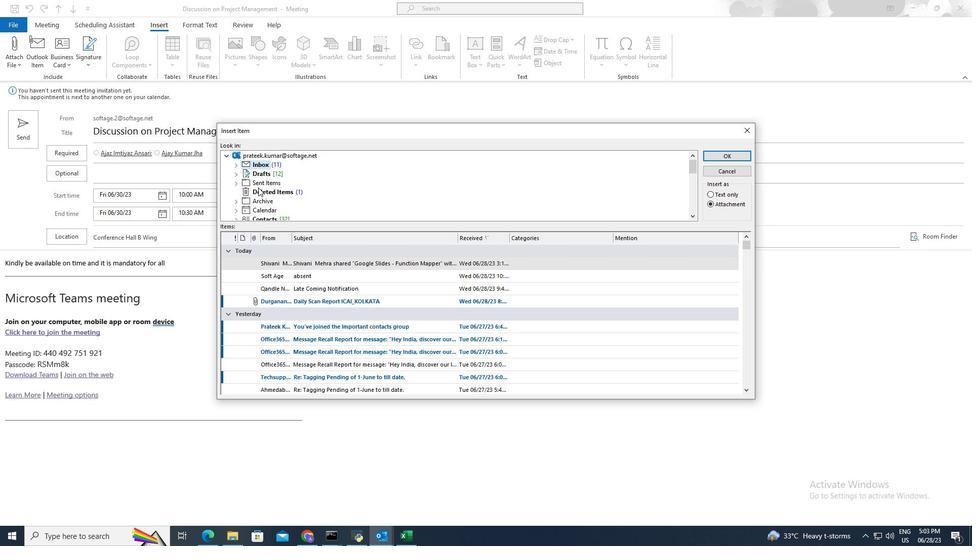
Action: Mouse scrolled (259, 188) with delta (0, 0)
Screenshot: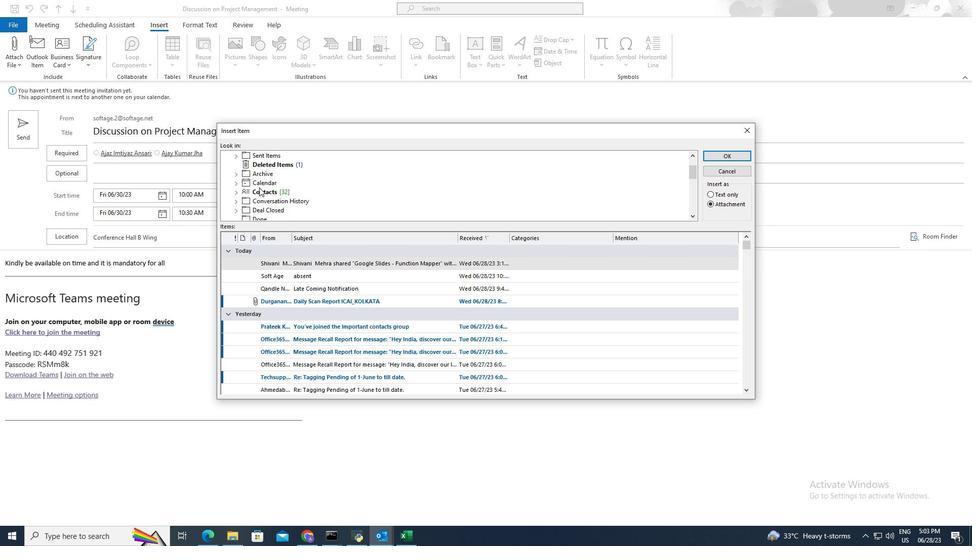 
Action: Mouse scrolled (259, 187) with delta (0, 0)
Screenshot: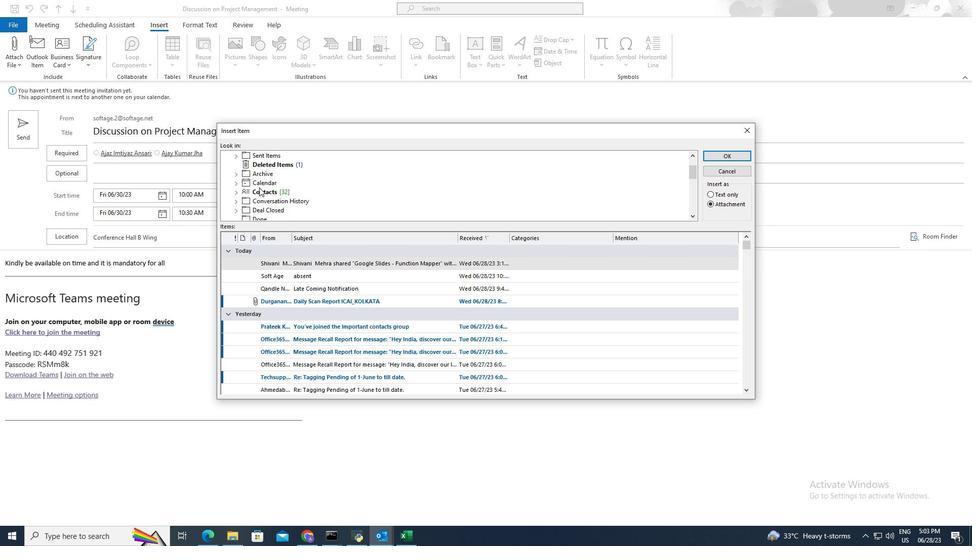 
Action: Mouse scrolled (259, 188) with delta (0, 0)
Screenshot: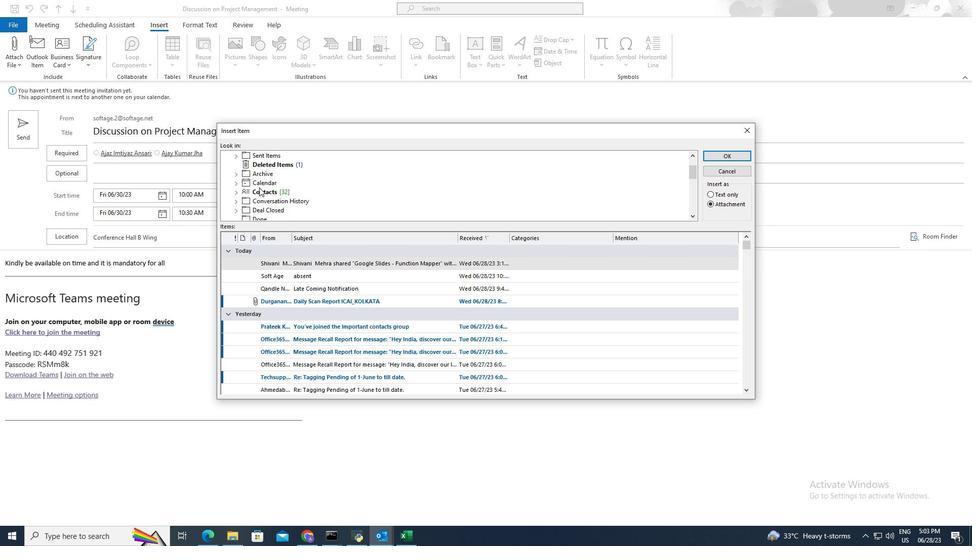 
Action: Mouse scrolled (259, 187) with delta (0, 0)
Screenshot: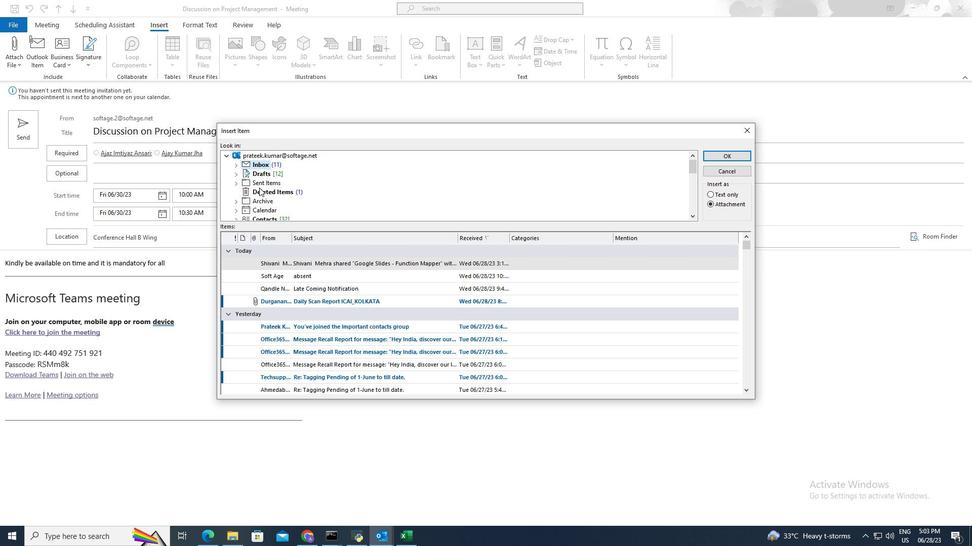 
Action: Mouse scrolled (259, 187) with delta (0, 0)
Screenshot: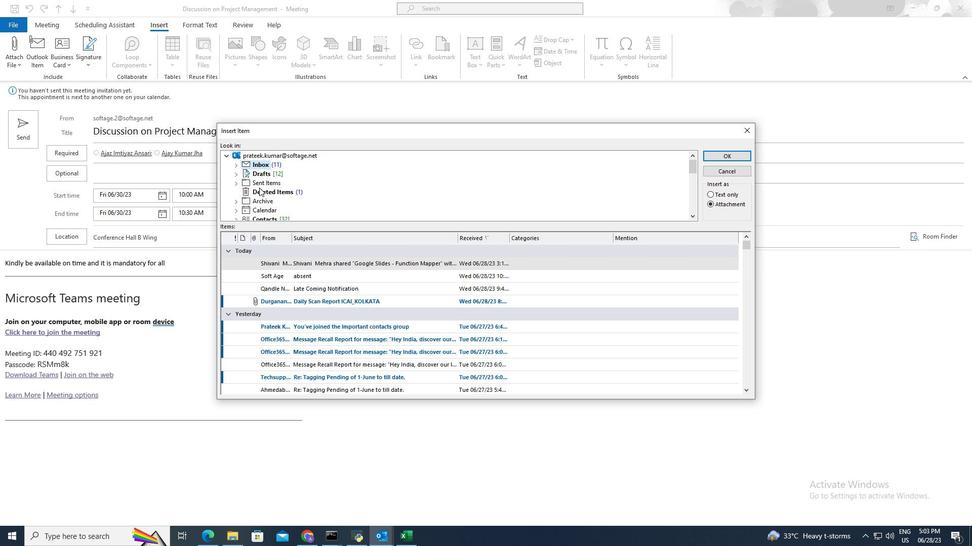 
Action: Mouse scrolled (259, 187) with delta (0, 0)
Screenshot: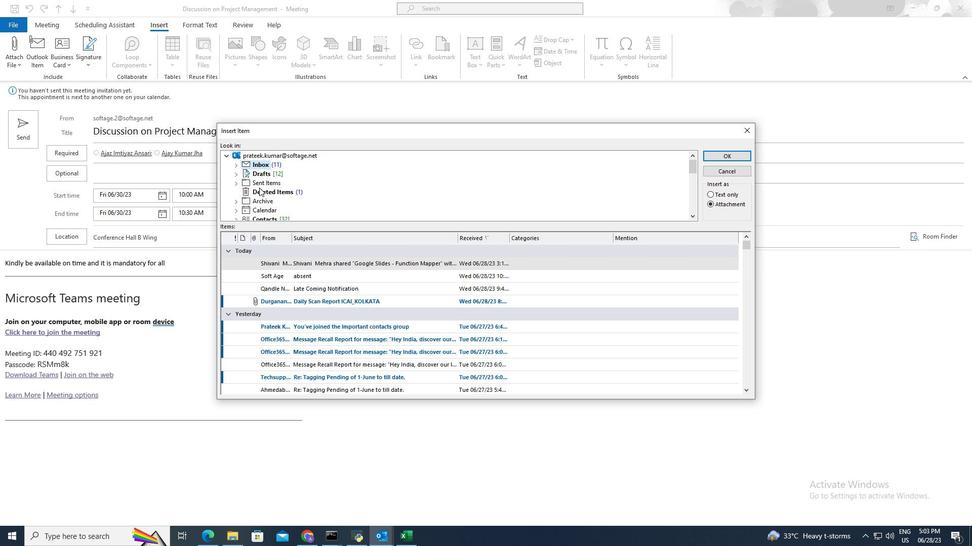 
Action: Mouse moved to (259, 182)
Screenshot: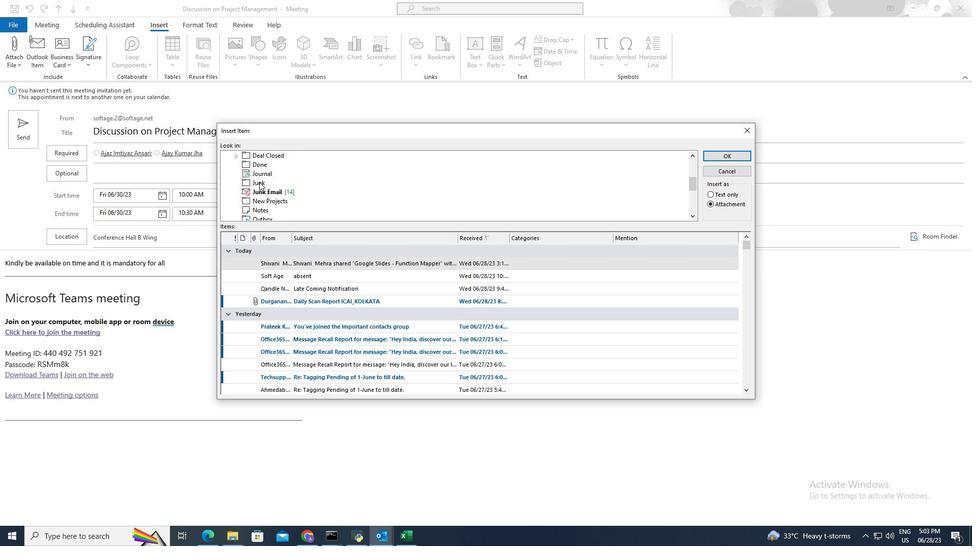 
Action: Mouse scrolled (259, 183) with delta (0, 0)
Screenshot: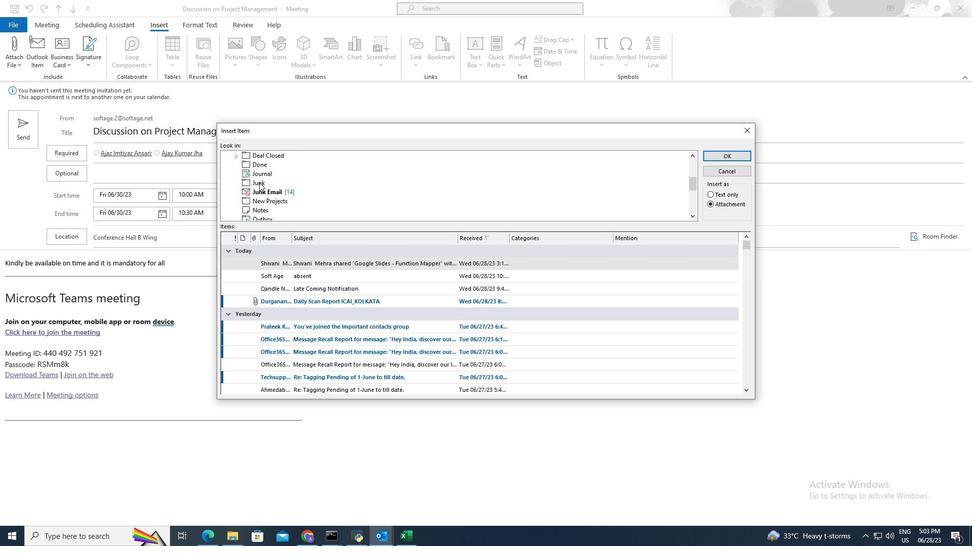 
Action: Mouse scrolled (259, 182) with delta (0, 0)
Screenshot: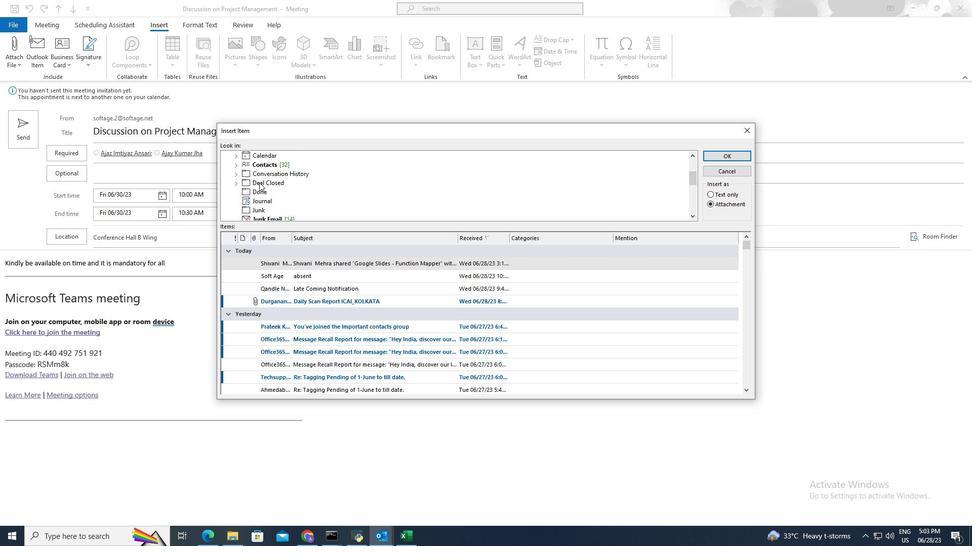 
Action: Mouse scrolled (259, 182) with delta (0, 0)
Screenshot: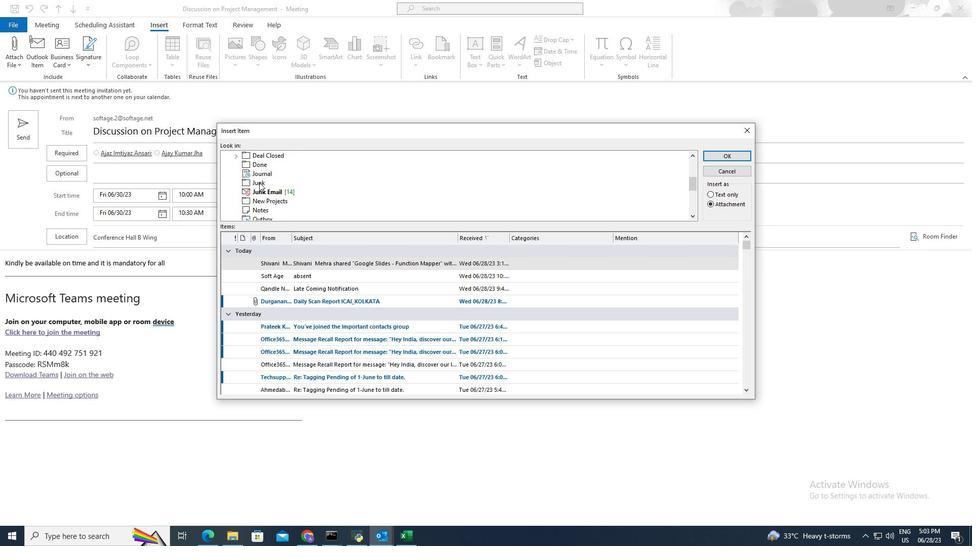 
Action: Mouse scrolled (259, 182) with delta (0, 0)
Screenshot: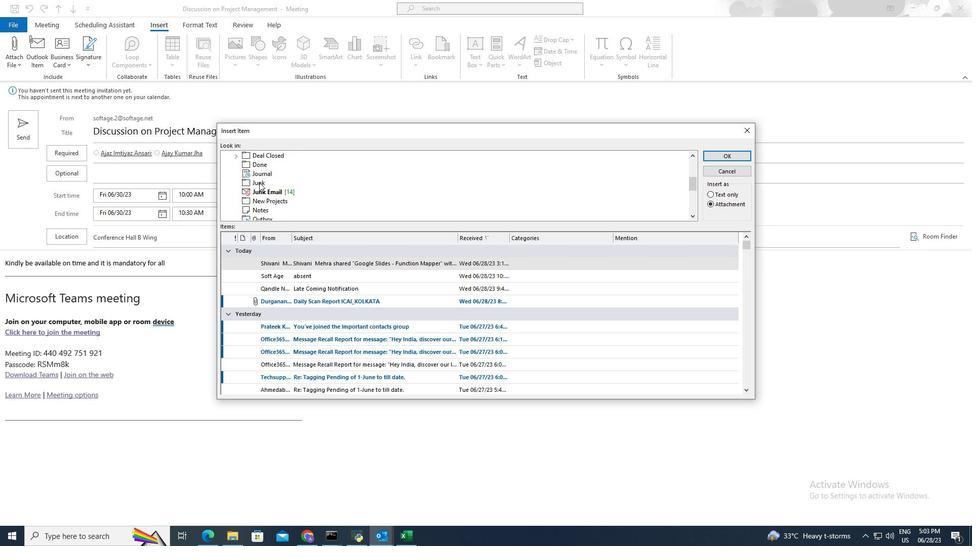 
Action: Mouse scrolled (259, 183) with delta (0, 0)
Screenshot: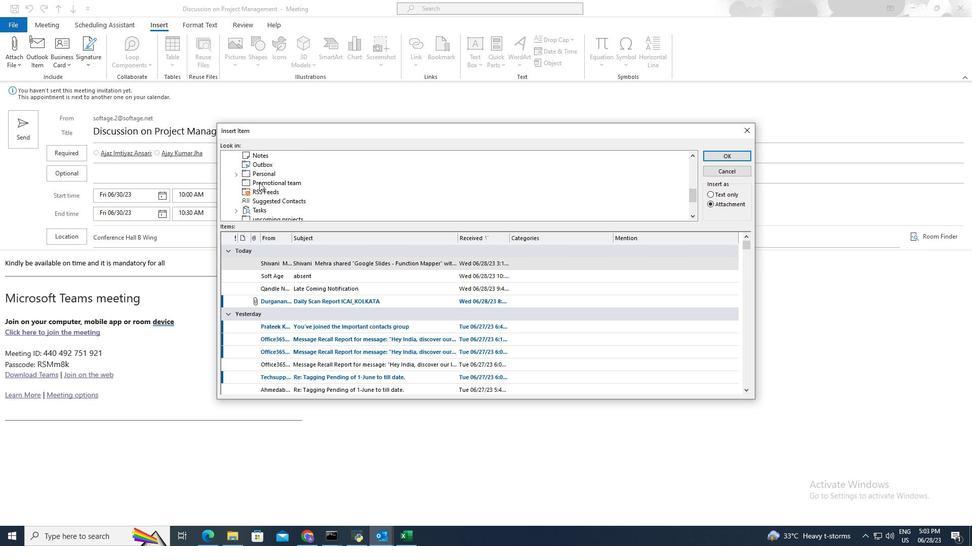
Action: Mouse moved to (258, 191)
Screenshot: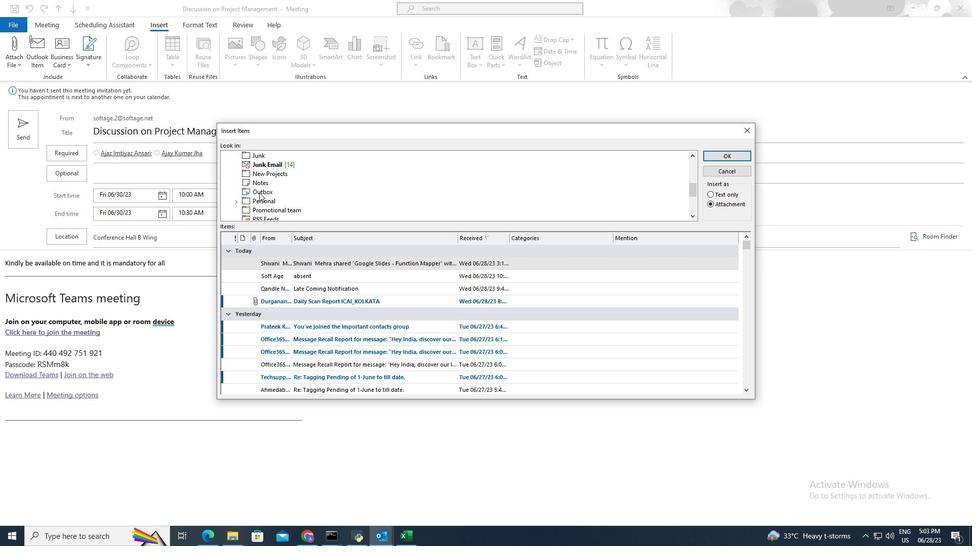 
Action: Mouse scrolled (258, 190) with delta (0, 0)
Screenshot: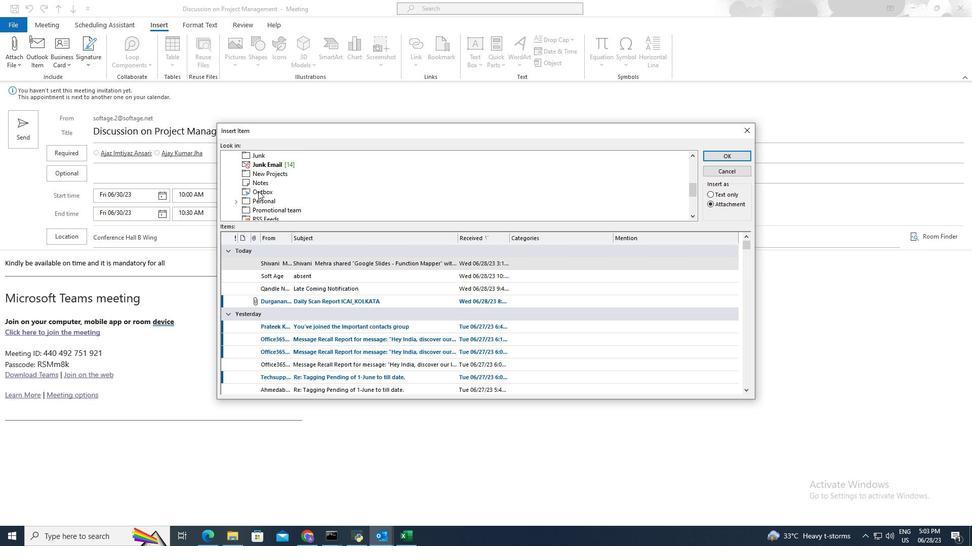 
Action: Mouse moved to (258, 208)
Screenshot: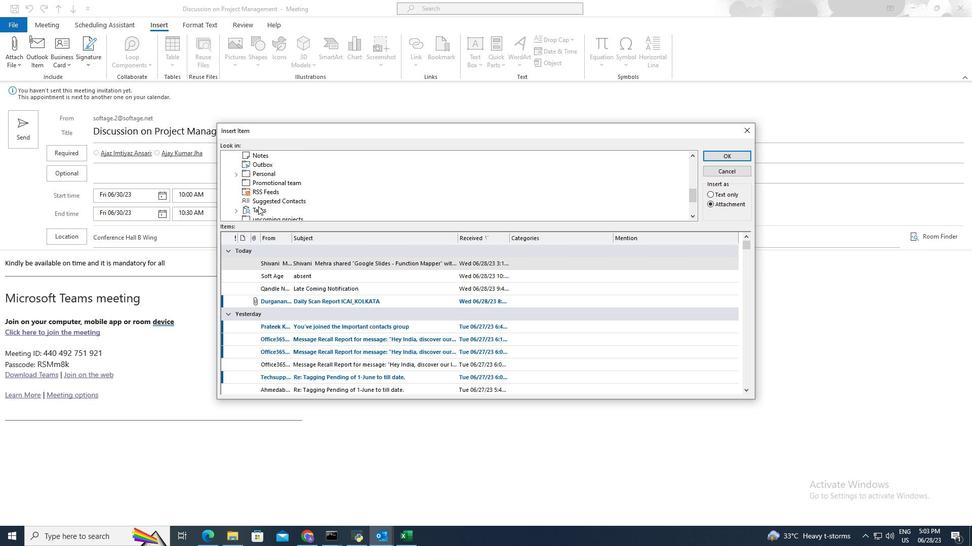 
Action: Mouse pressed left at (258, 208)
Screenshot: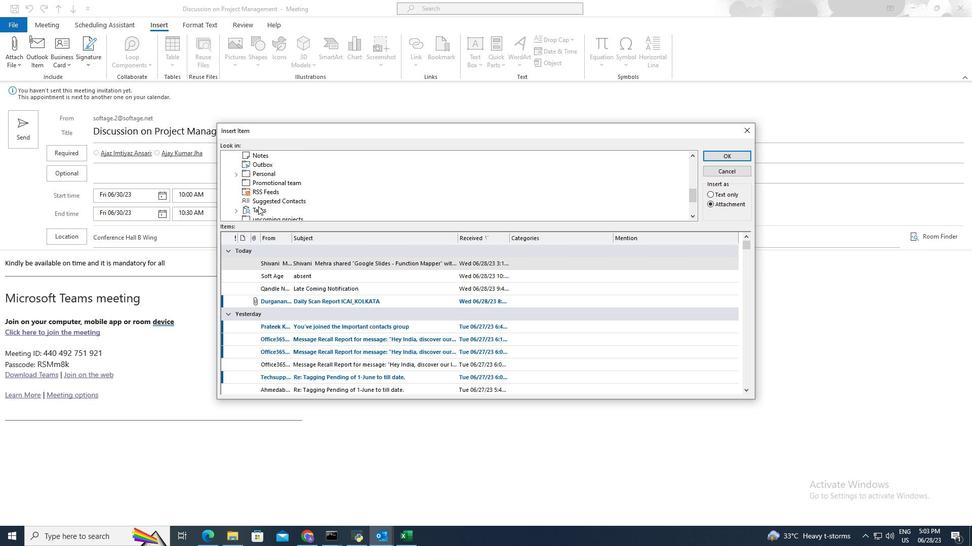 
Action: Mouse moved to (294, 291)
Screenshot: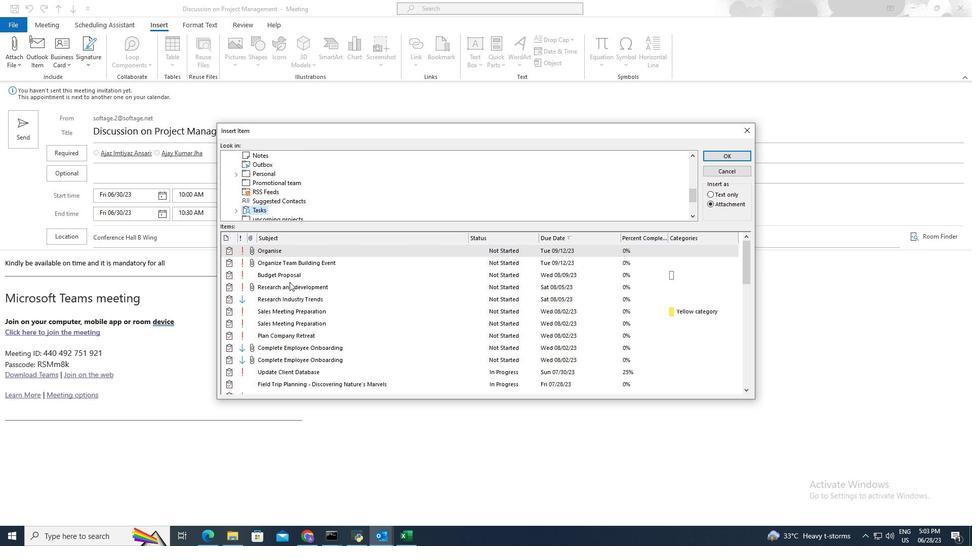
Action: Mouse scrolled (294, 290) with delta (0, 0)
Screenshot: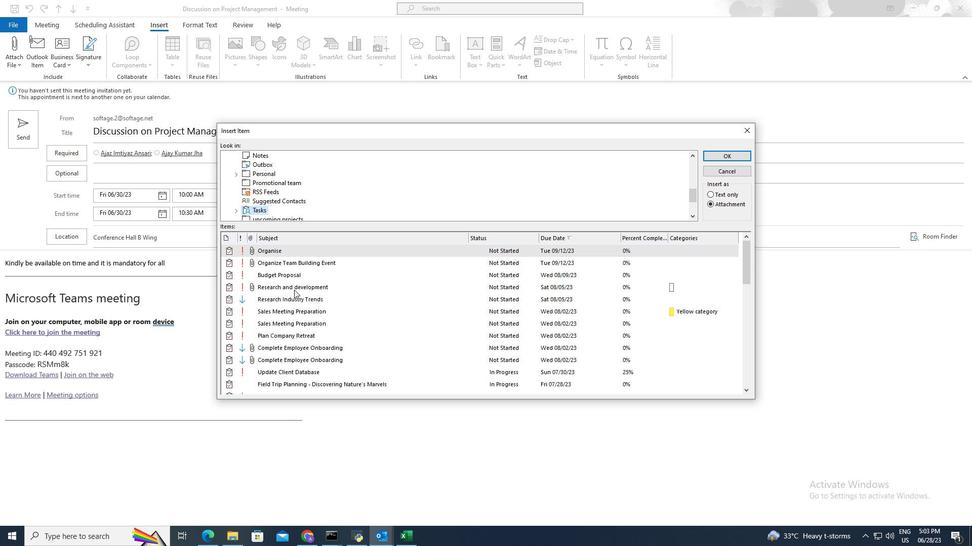 
Action: Mouse scrolled (294, 290) with delta (0, 0)
Screenshot: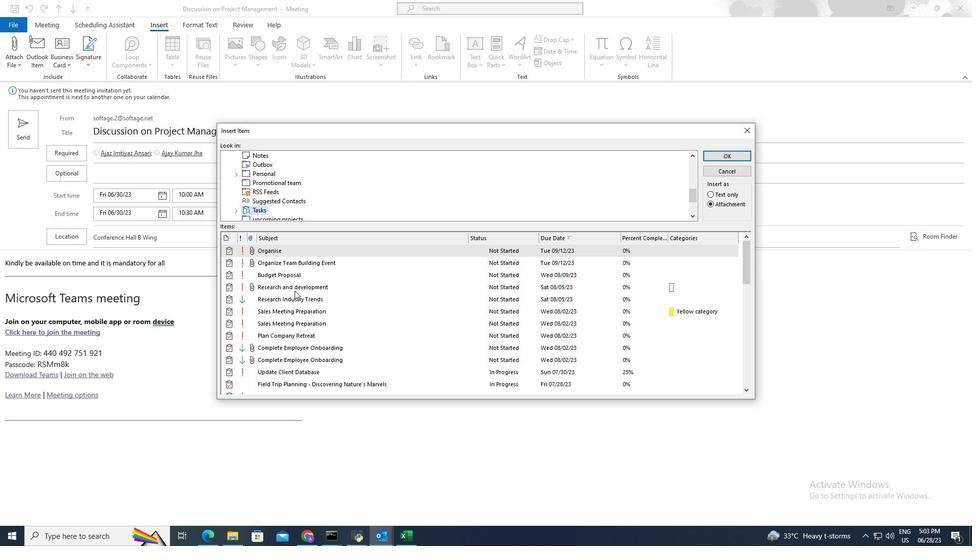
Action: Mouse scrolled (294, 291) with delta (0, 0)
Screenshot: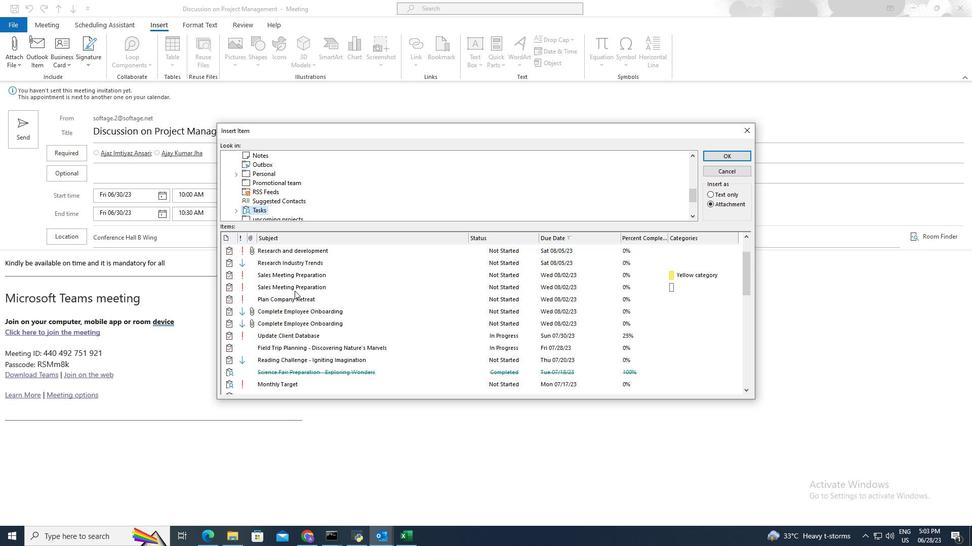 
Action: Mouse moved to (294, 291)
Screenshot: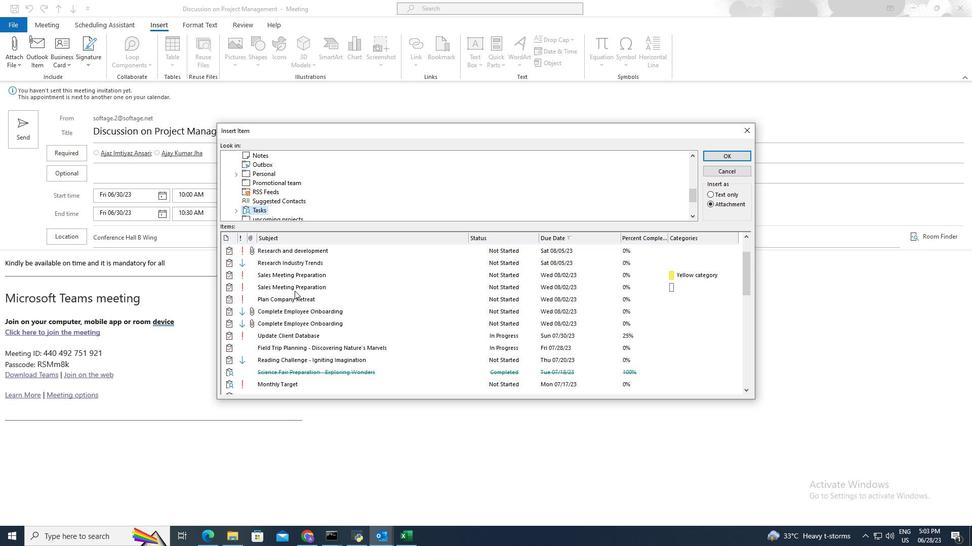
Action: Mouse scrolled (294, 291) with delta (0, 0)
Screenshot: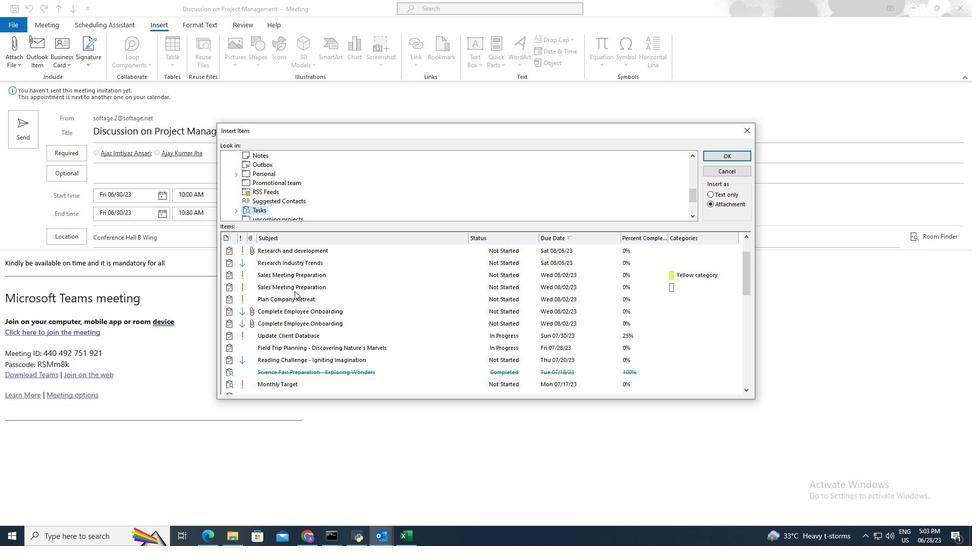 
Action: Mouse scrolled (294, 291) with delta (0, 0)
Screenshot: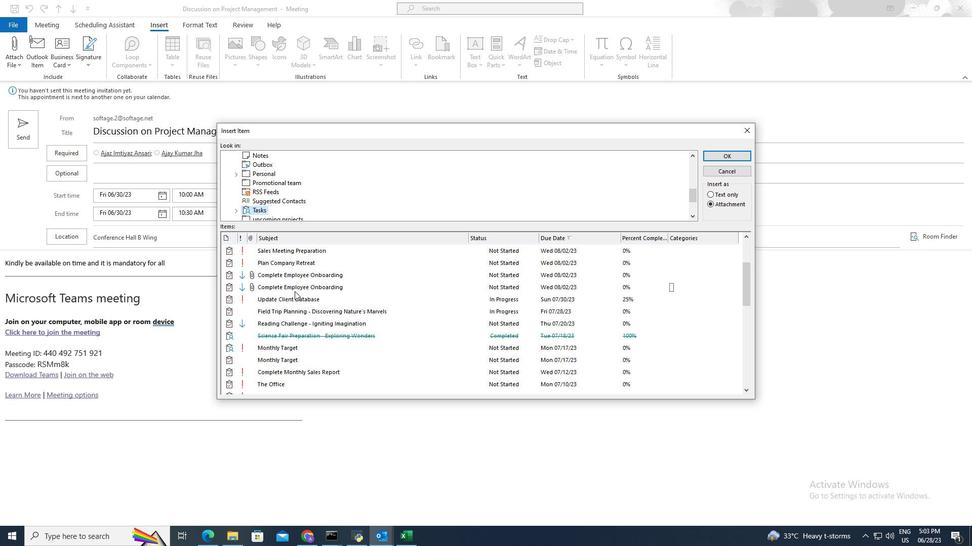
Action: Mouse moved to (295, 291)
Screenshot: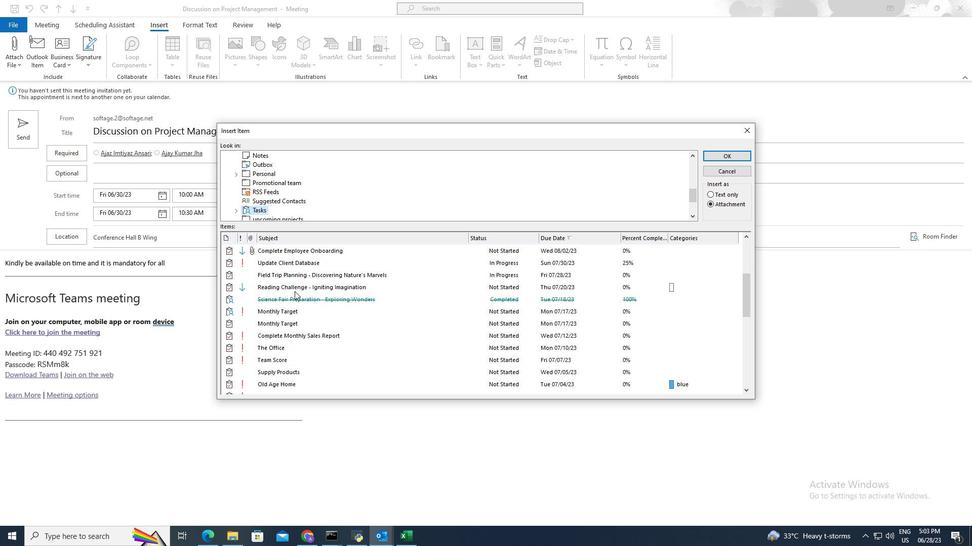 
Action: Mouse scrolled (295, 291) with delta (0, 0)
Screenshot: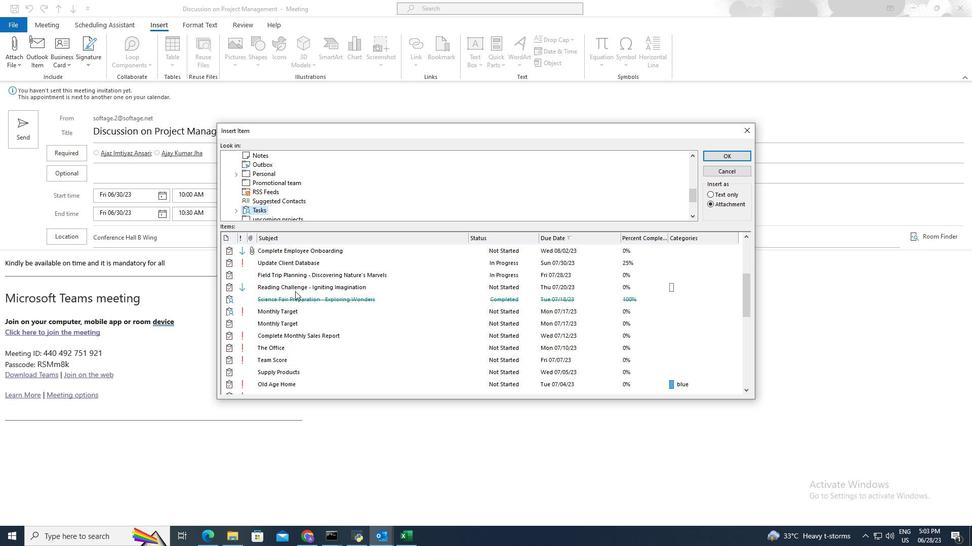 
Action: Mouse scrolled (295, 291) with delta (0, 0)
Screenshot: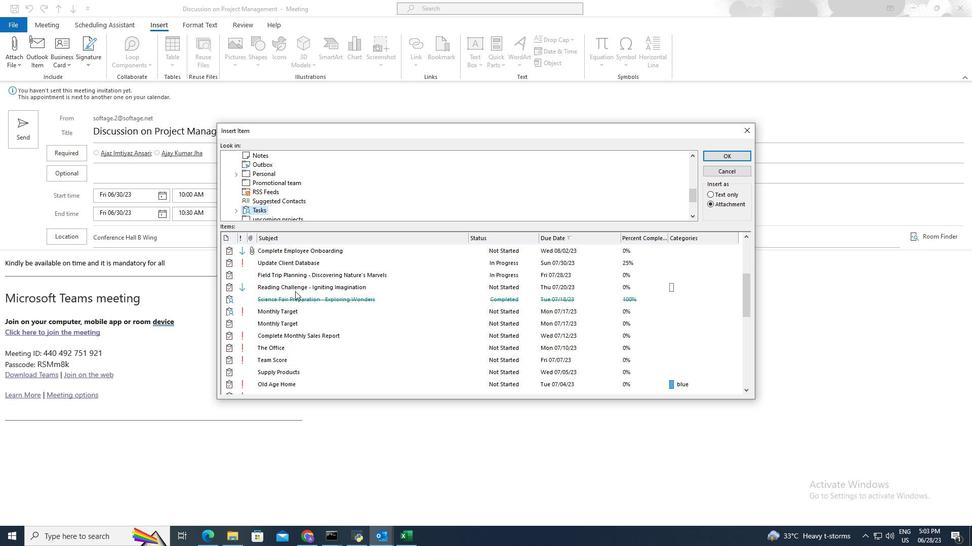 
Action: Mouse scrolled (295, 291) with delta (0, 0)
Screenshot: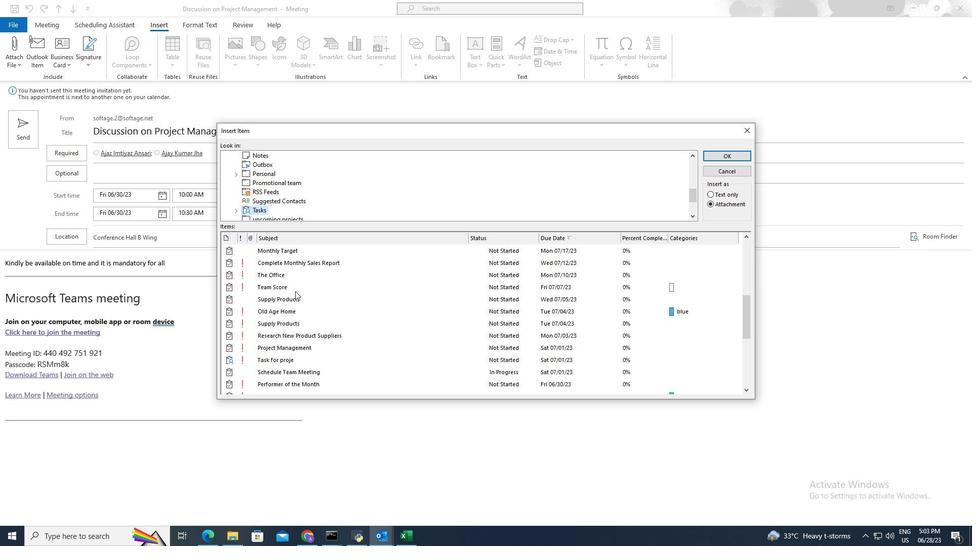 
Action: Mouse scrolled (295, 291) with delta (0, 0)
Screenshot: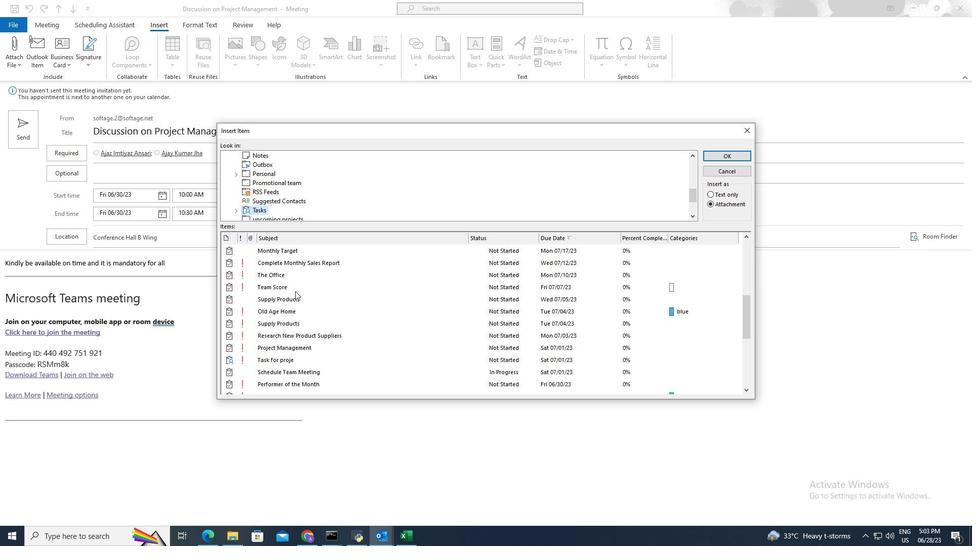 
Action: Mouse scrolled (295, 291) with delta (0, 0)
Screenshot: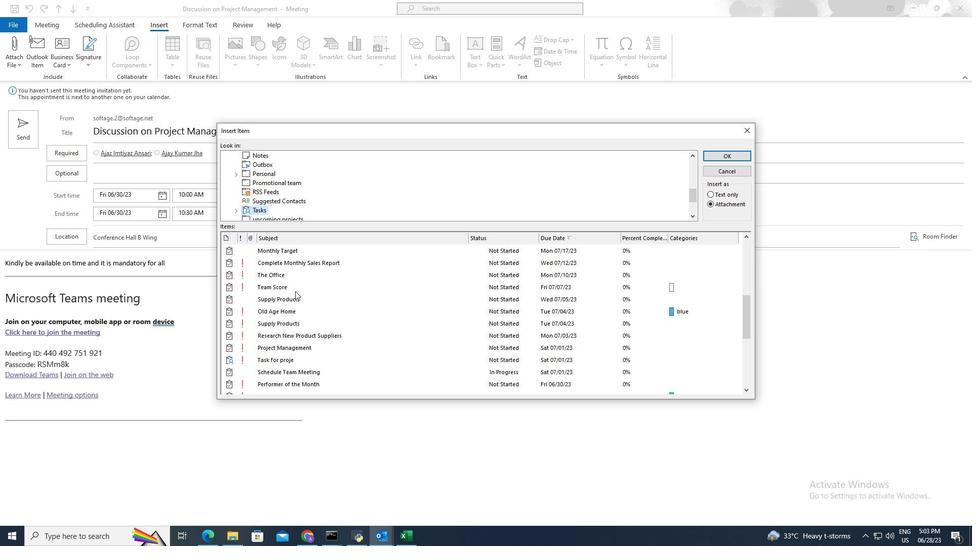 
Action: Mouse scrolled (295, 291) with delta (0, 0)
Screenshot: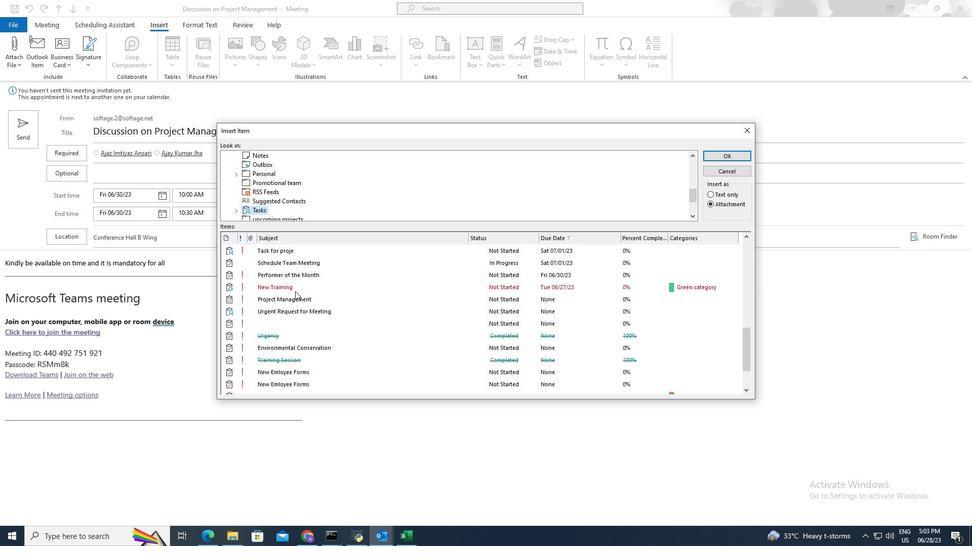 
Action: Mouse scrolled (295, 291) with delta (0, 0)
Screenshot: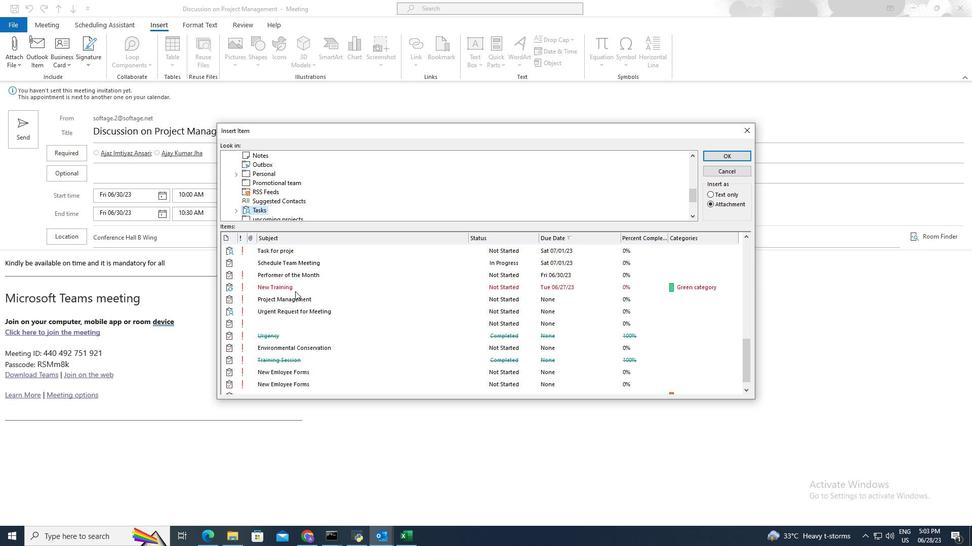 
Action: Mouse moved to (289, 250)
Screenshot: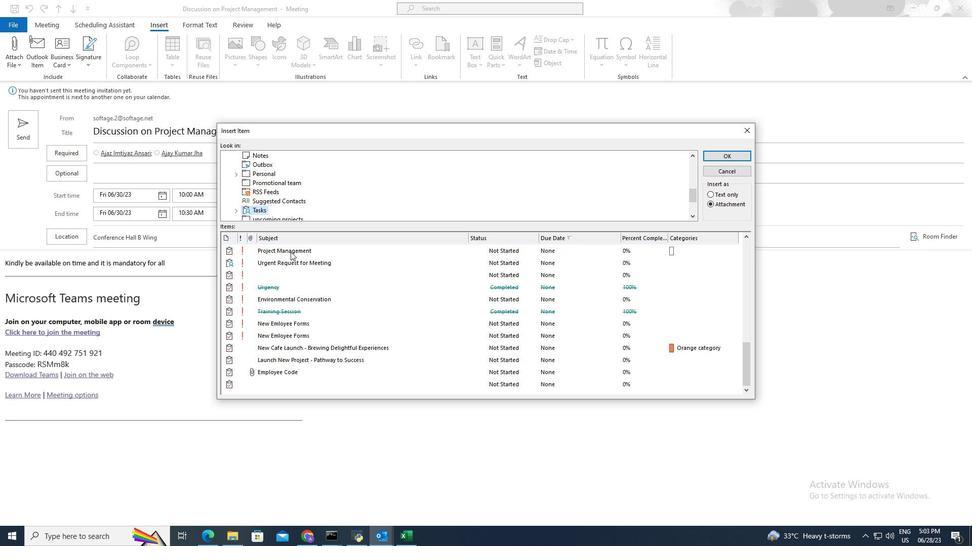 
Action: Mouse pressed left at (289, 250)
Screenshot: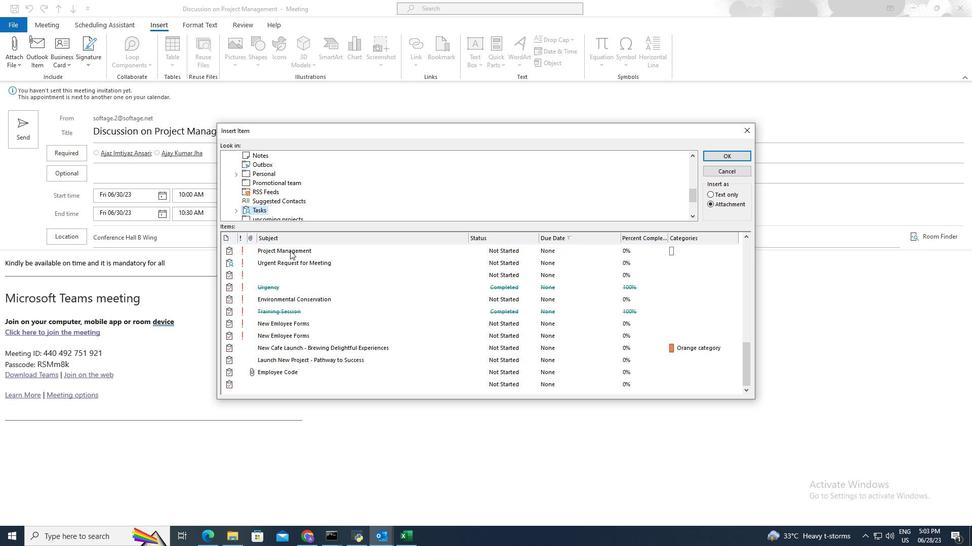 
Action: Mouse pressed left at (289, 250)
Screenshot: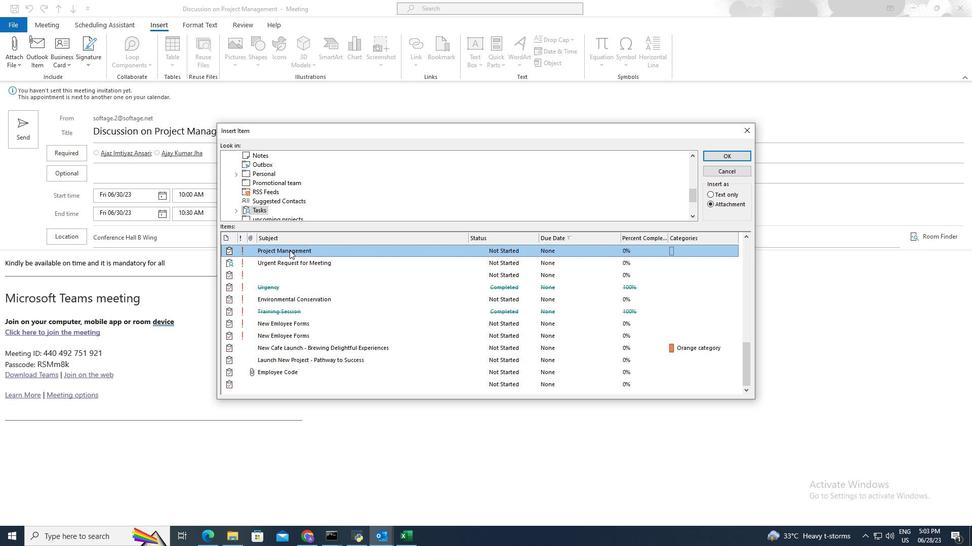
Action: Mouse moved to (710, 154)
Screenshot: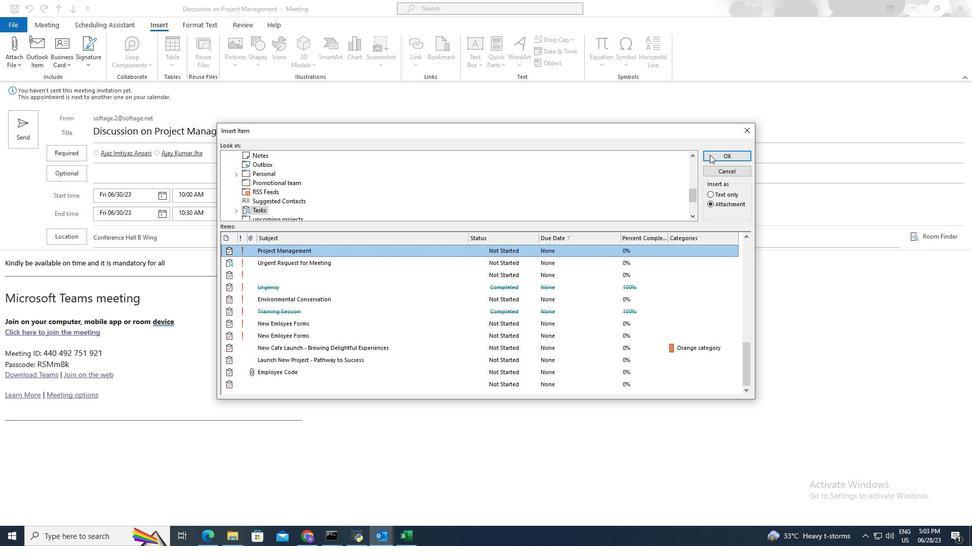 
Action: Mouse pressed left at (710, 154)
Screenshot: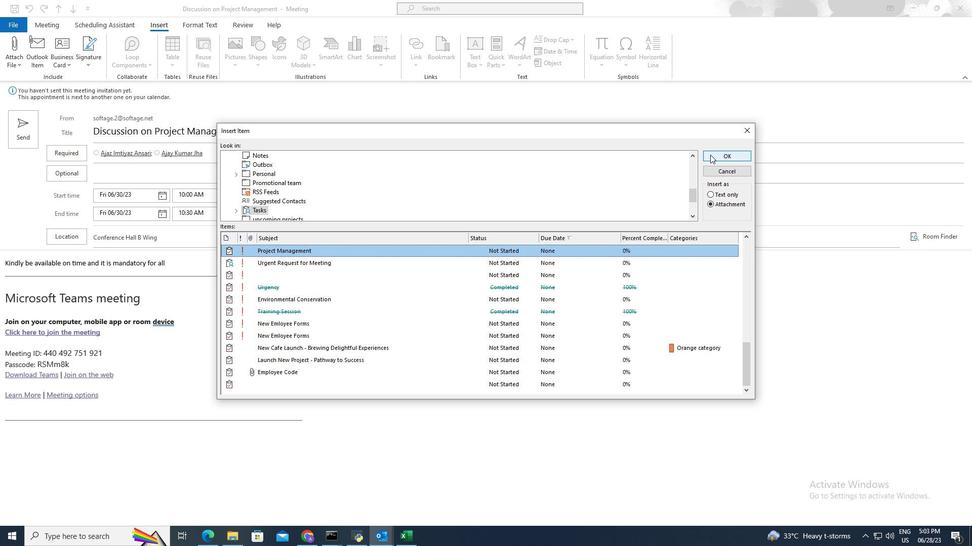 
Action: Mouse moved to (21, 124)
Screenshot: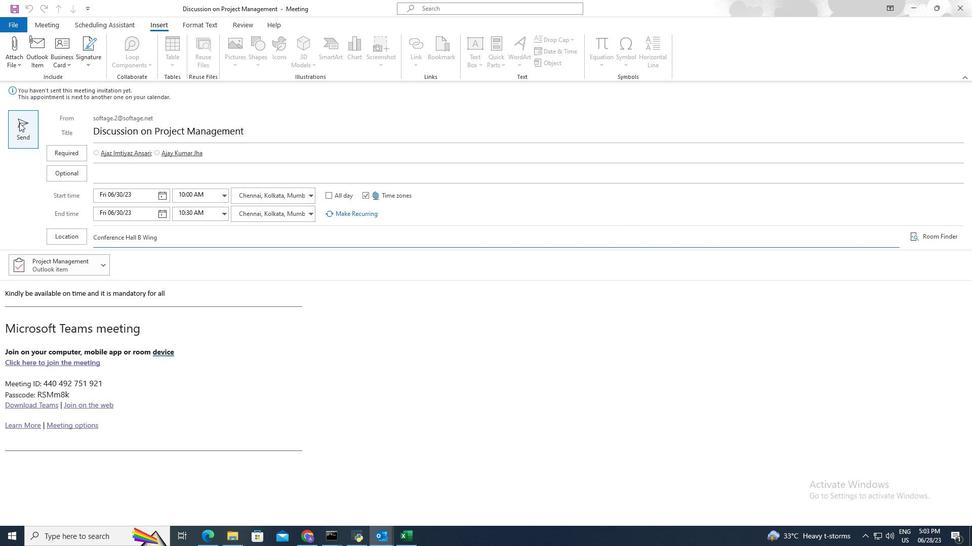 
Action: Mouse pressed left at (21, 124)
Screenshot: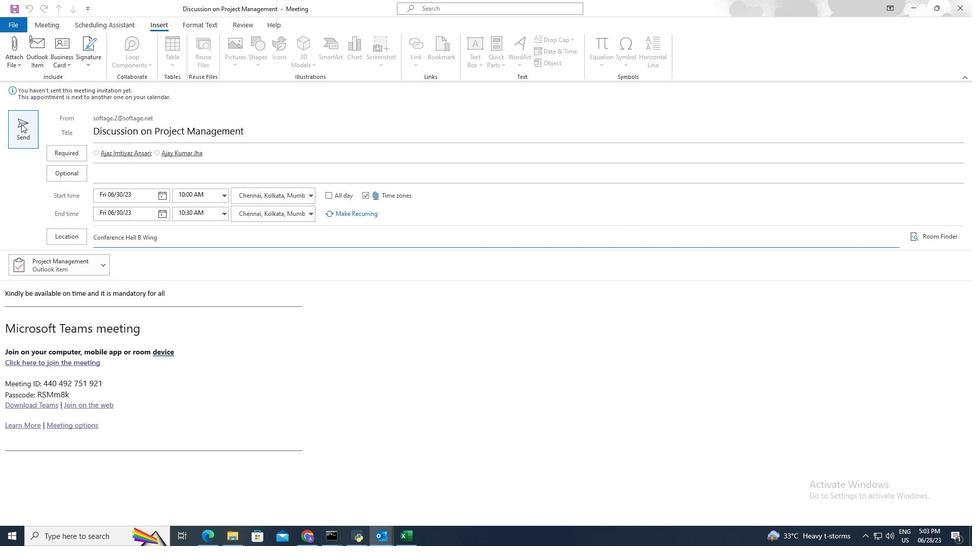 
Action: Mouse moved to (237, 265)
Screenshot: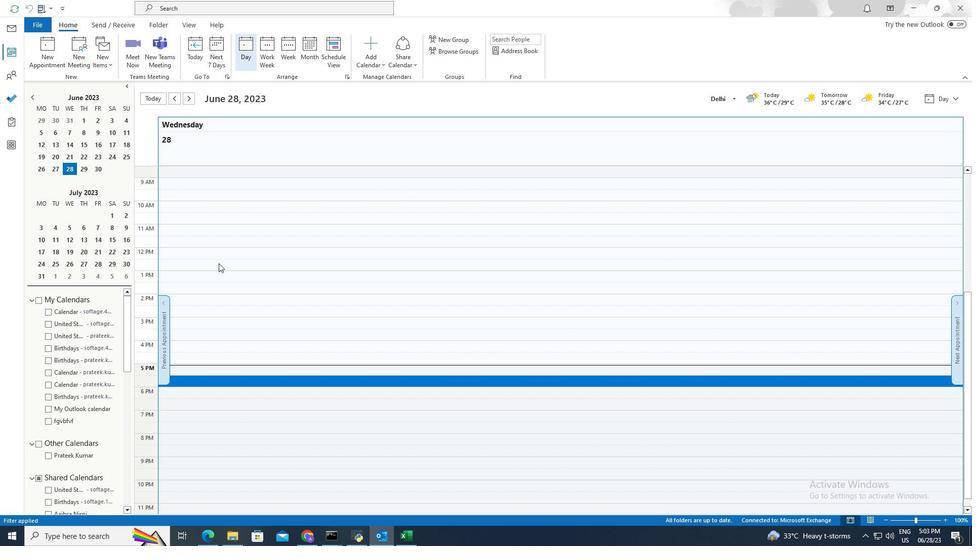 
